 Task: Manage the "Group detail" page variations in the site builder.
Action: Mouse moved to (1276, 100)
Screenshot: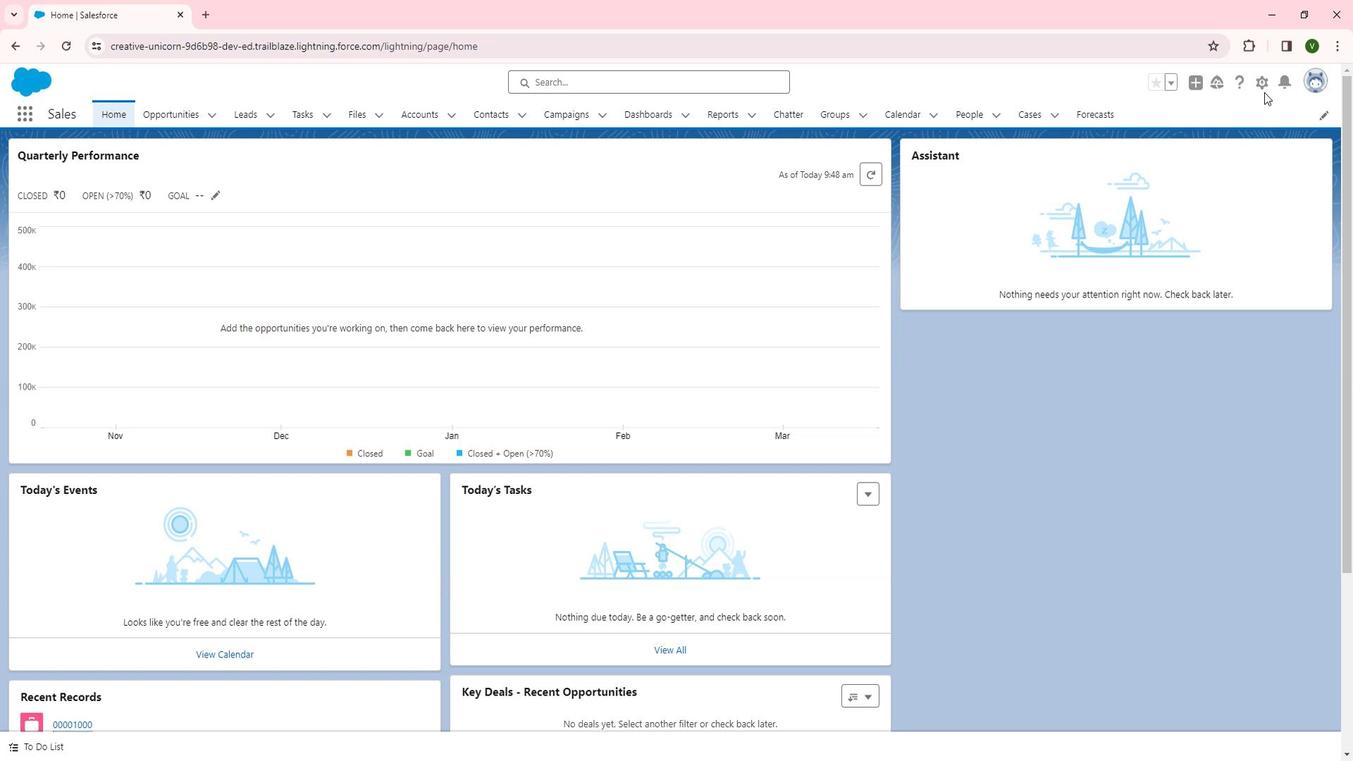 
Action: Mouse pressed left at (1276, 100)
Screenshot: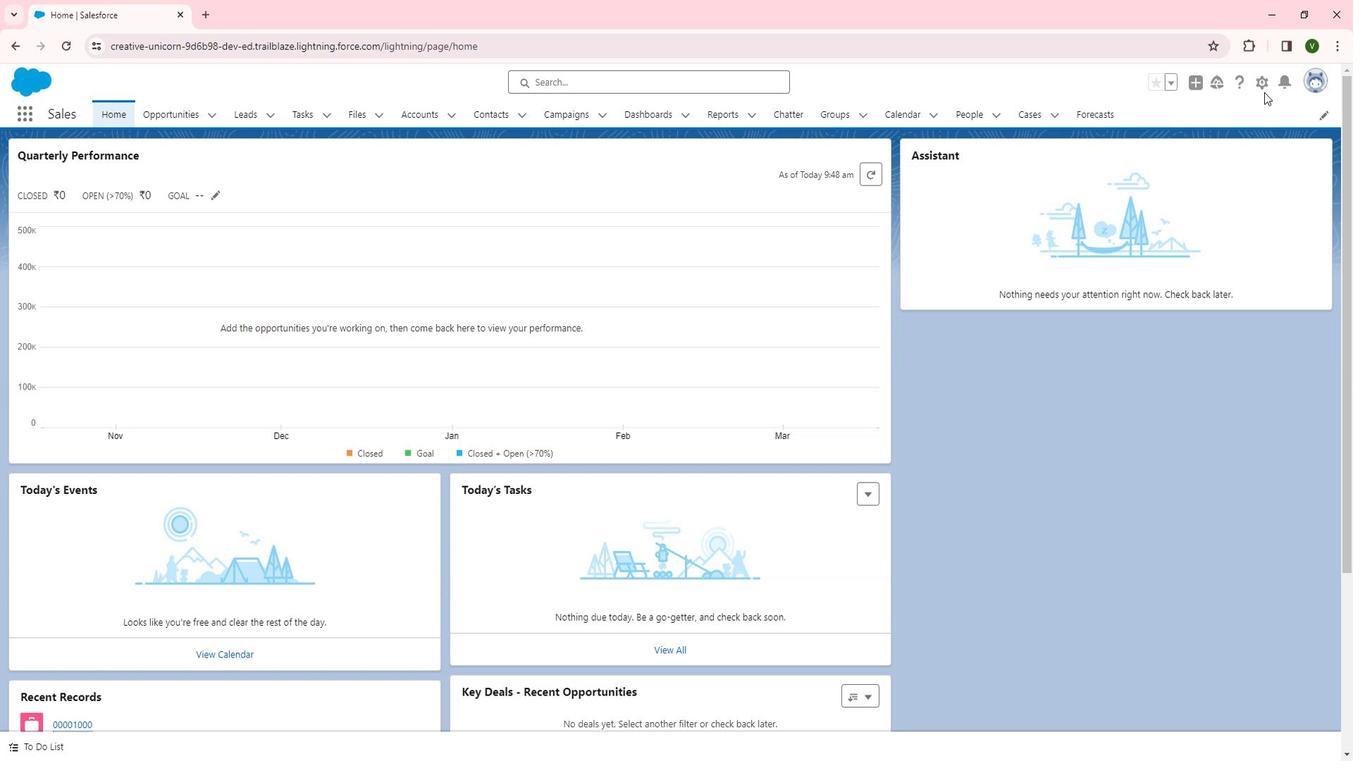 
Action: Mouse moved to (1273, 94)
Screenshot: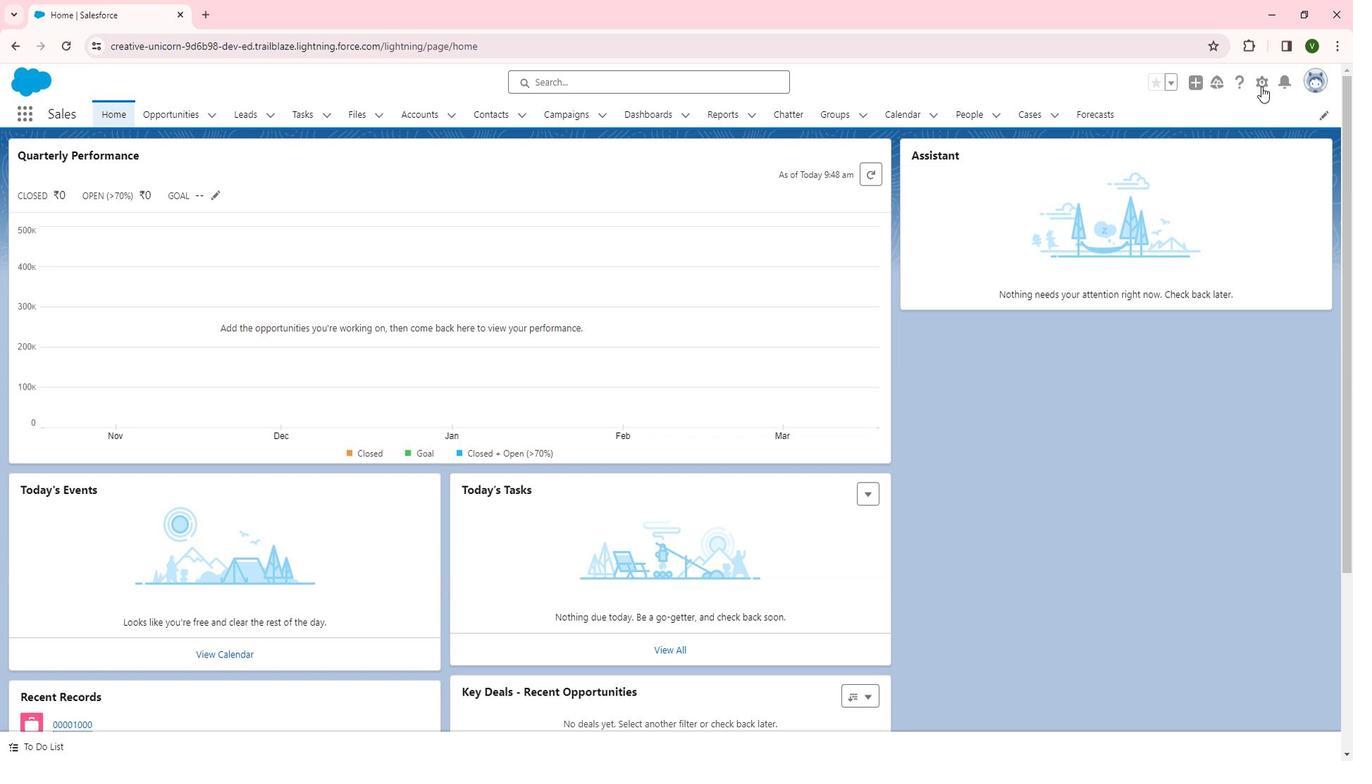 
Action: Mouse pressed left at (1273, 94)
Screenshot: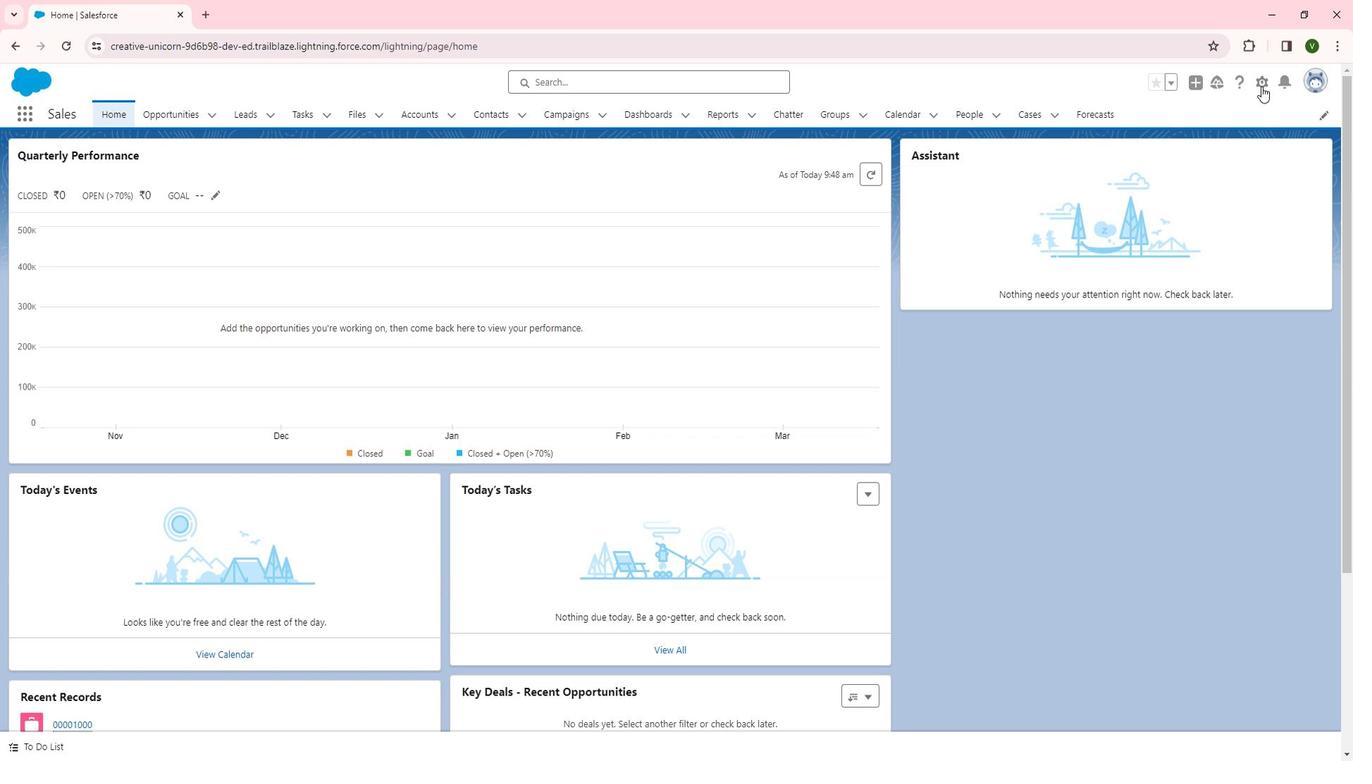 
Action: Mouse moved to (1234, 133)
Screenshot: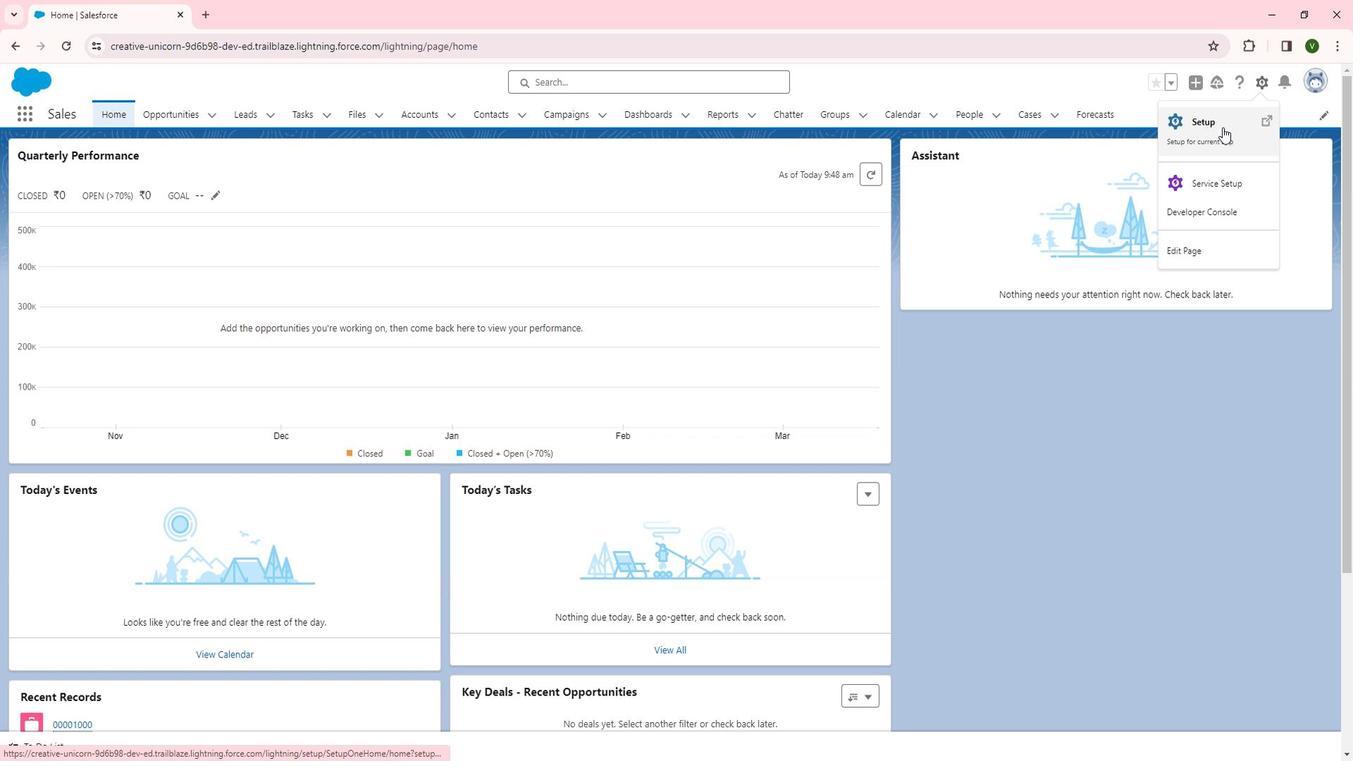 
Action: Mouse pressed left at (1234, 133)
Screenshot: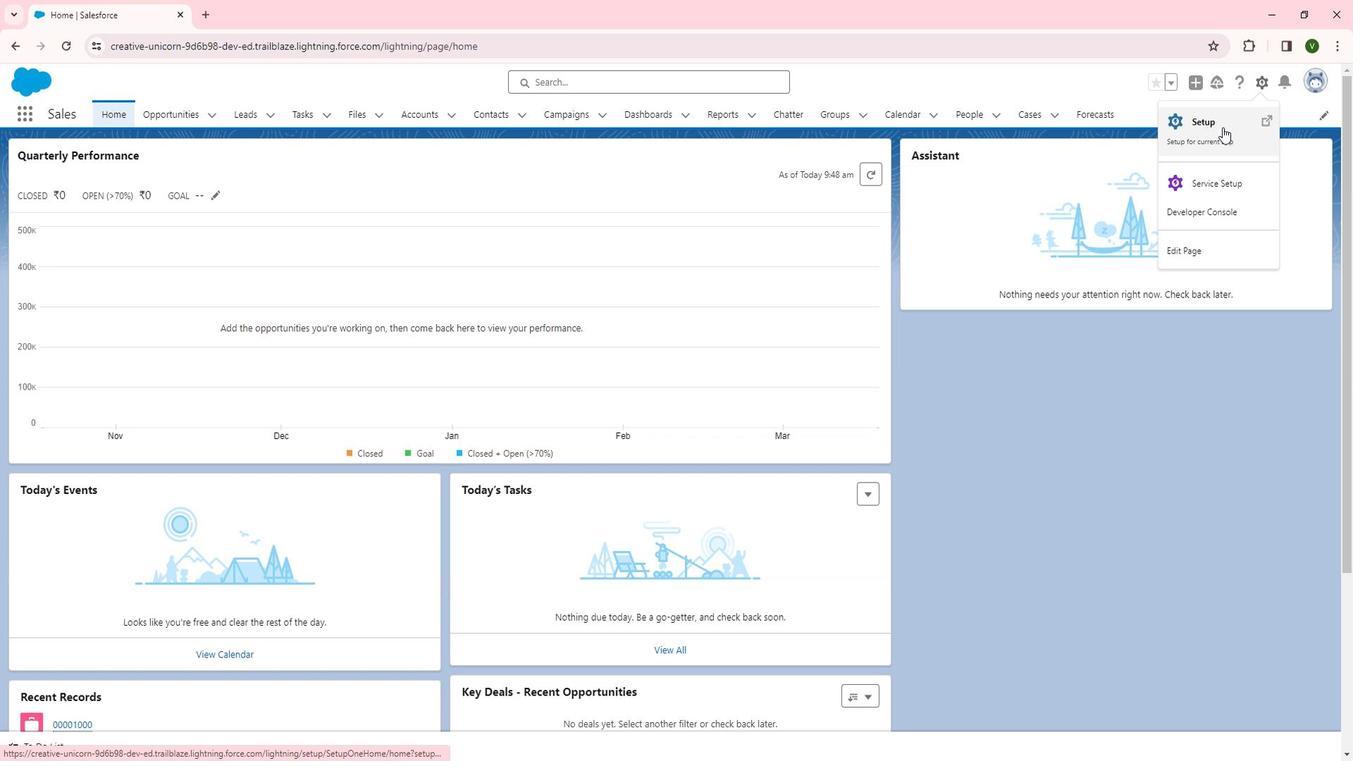 
Action: Mouse moved to (76, 573)
Screenshot: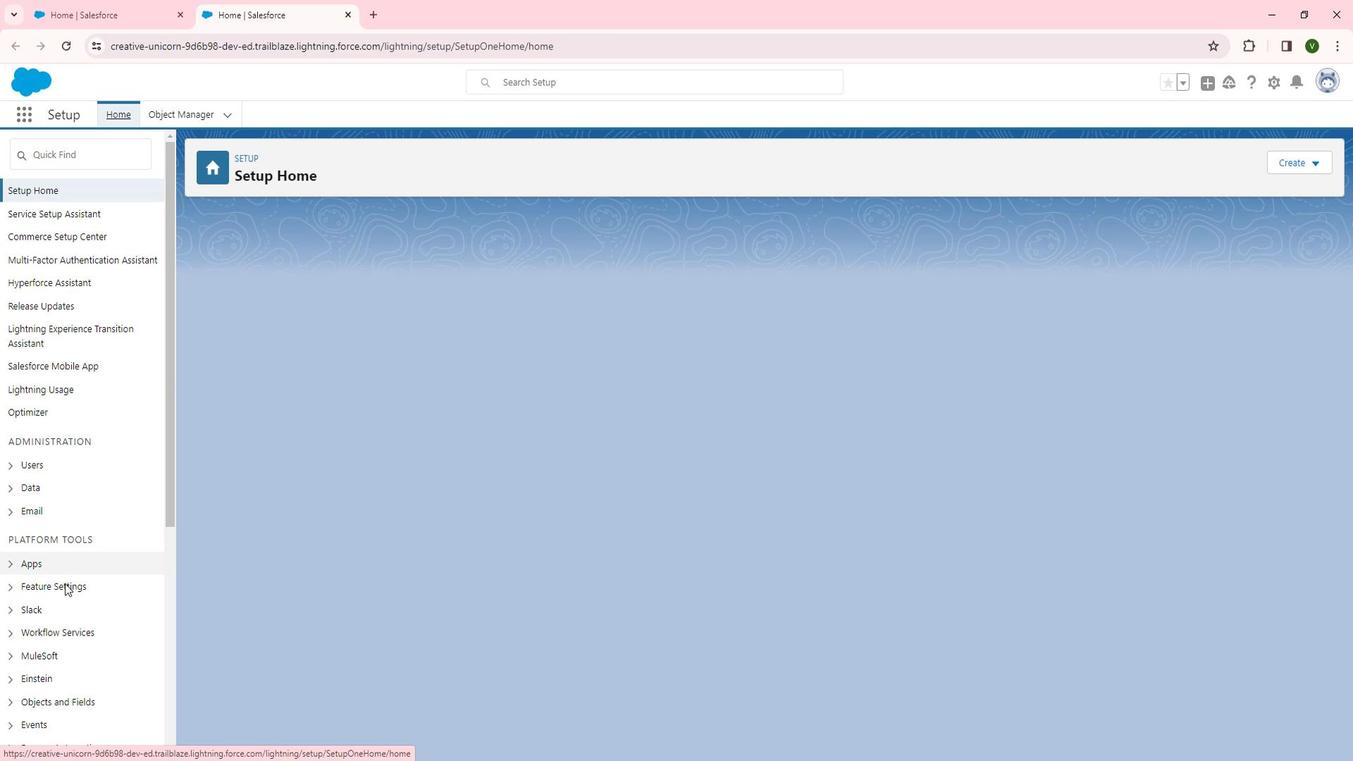 
Action: Mouse scrolled (76, 572) with delta (0, 0)
Screenshot: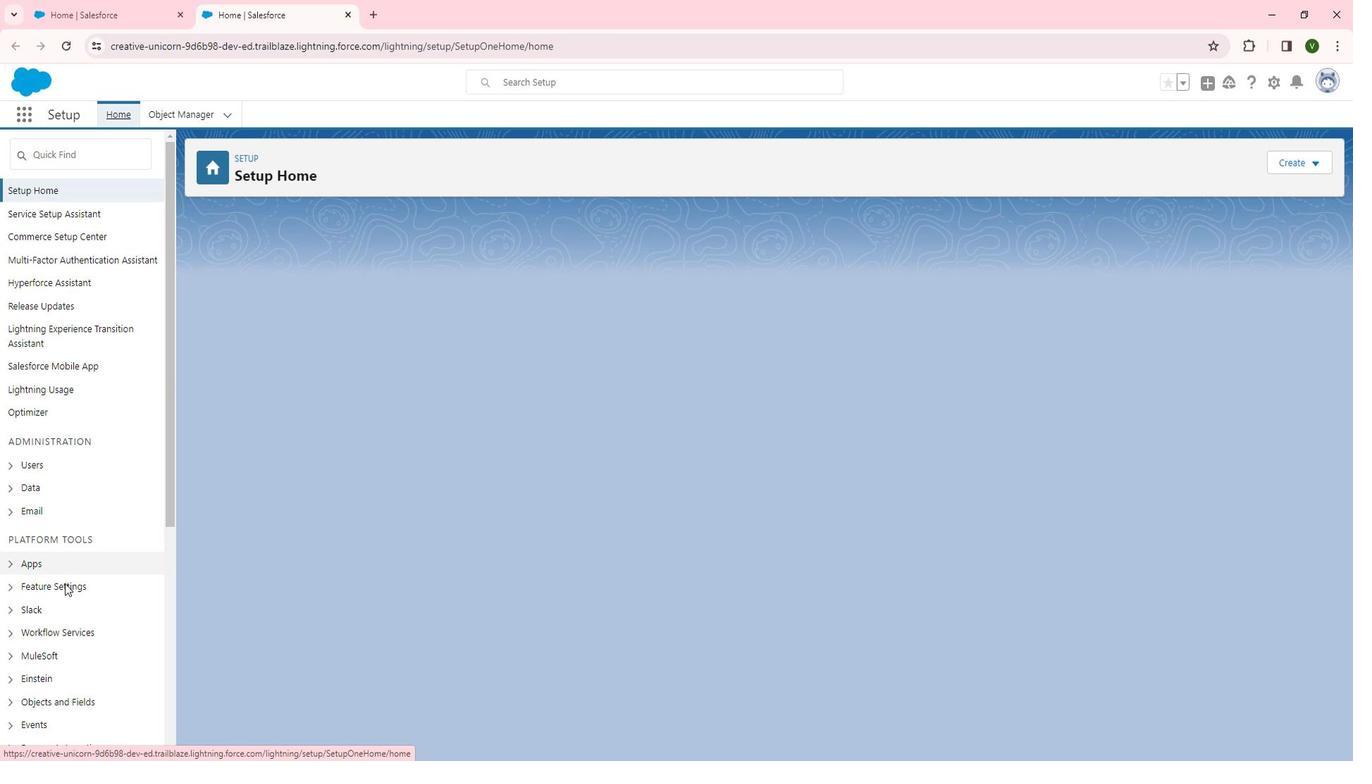 
Action: Mouse scrolled (76, 572) with delta (0, 0)
Screenshot: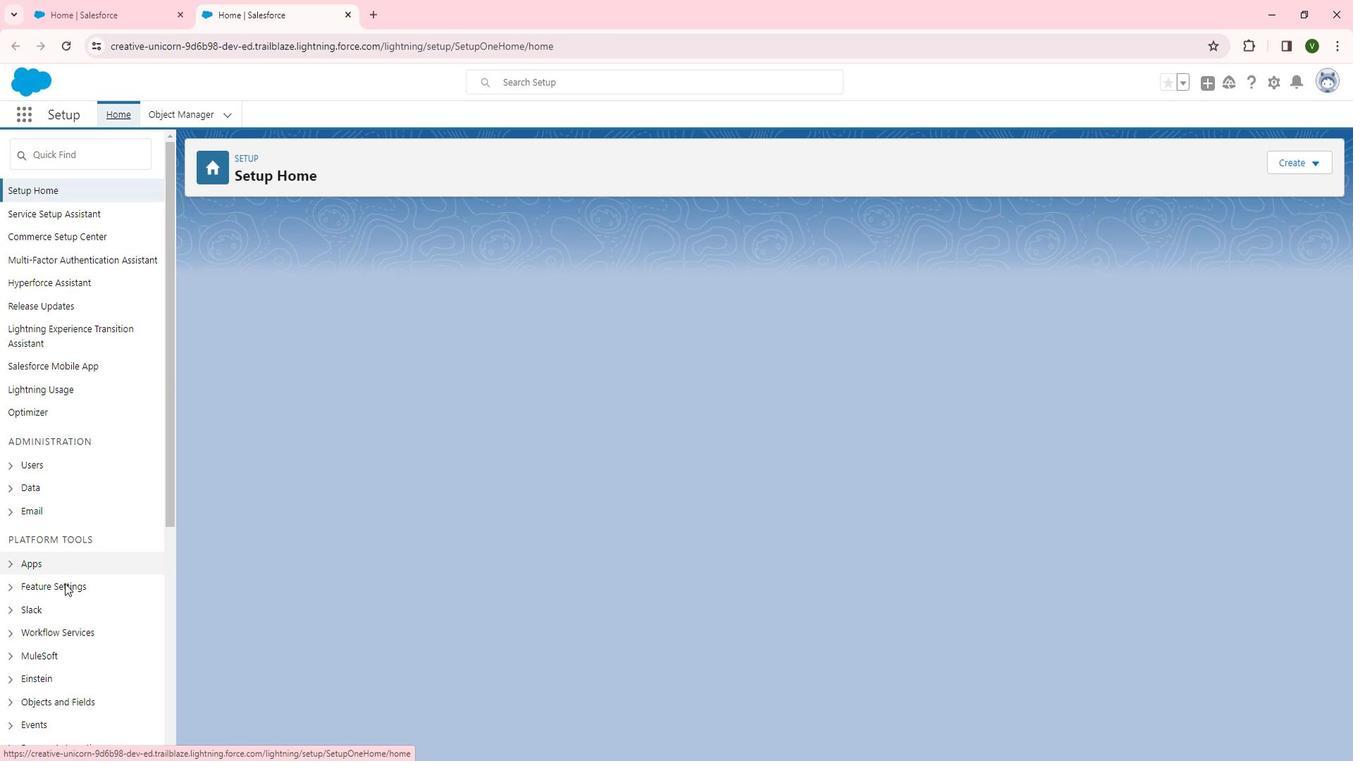 
Action: Mouse scrolled (76, 572) with delta (0, 0)
Screenshot: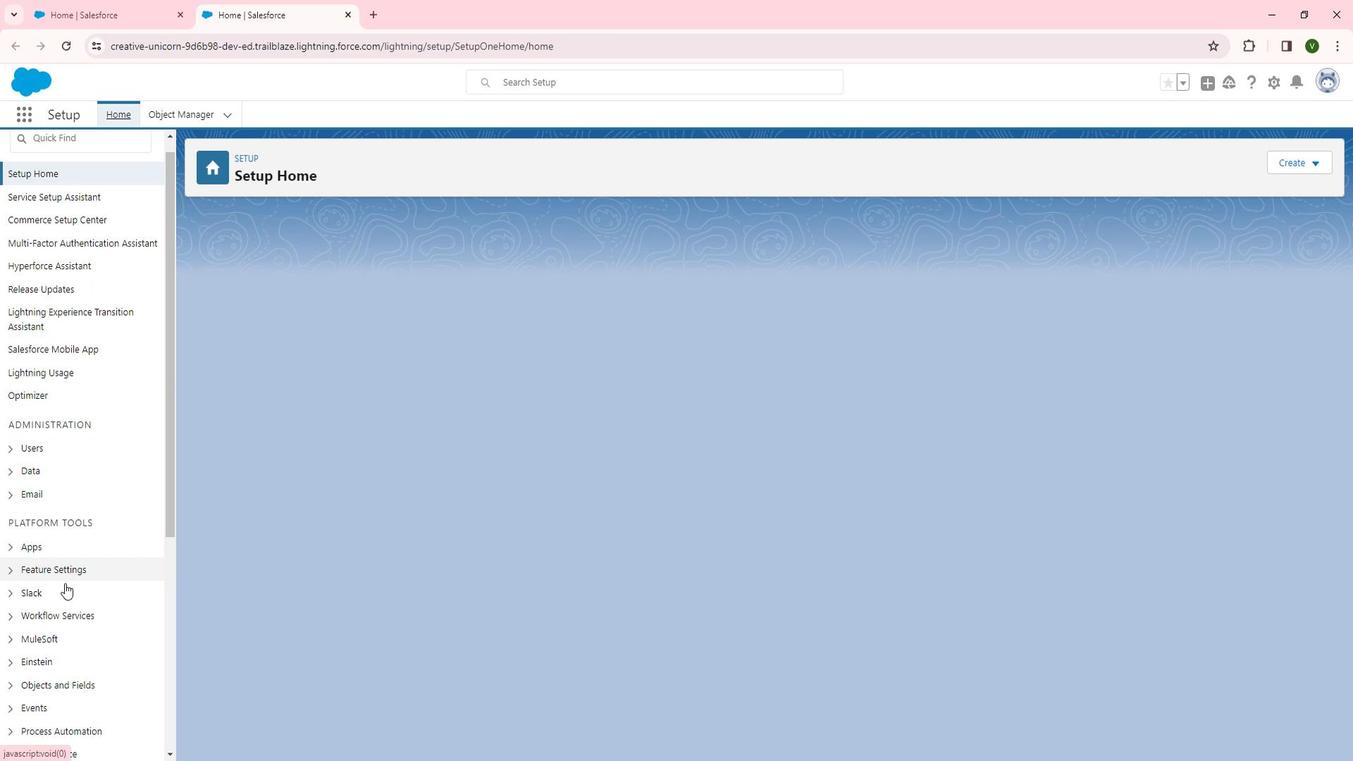 
Action: Mouse scrolled (76, 572) with delta (0, 0)
Screenshot: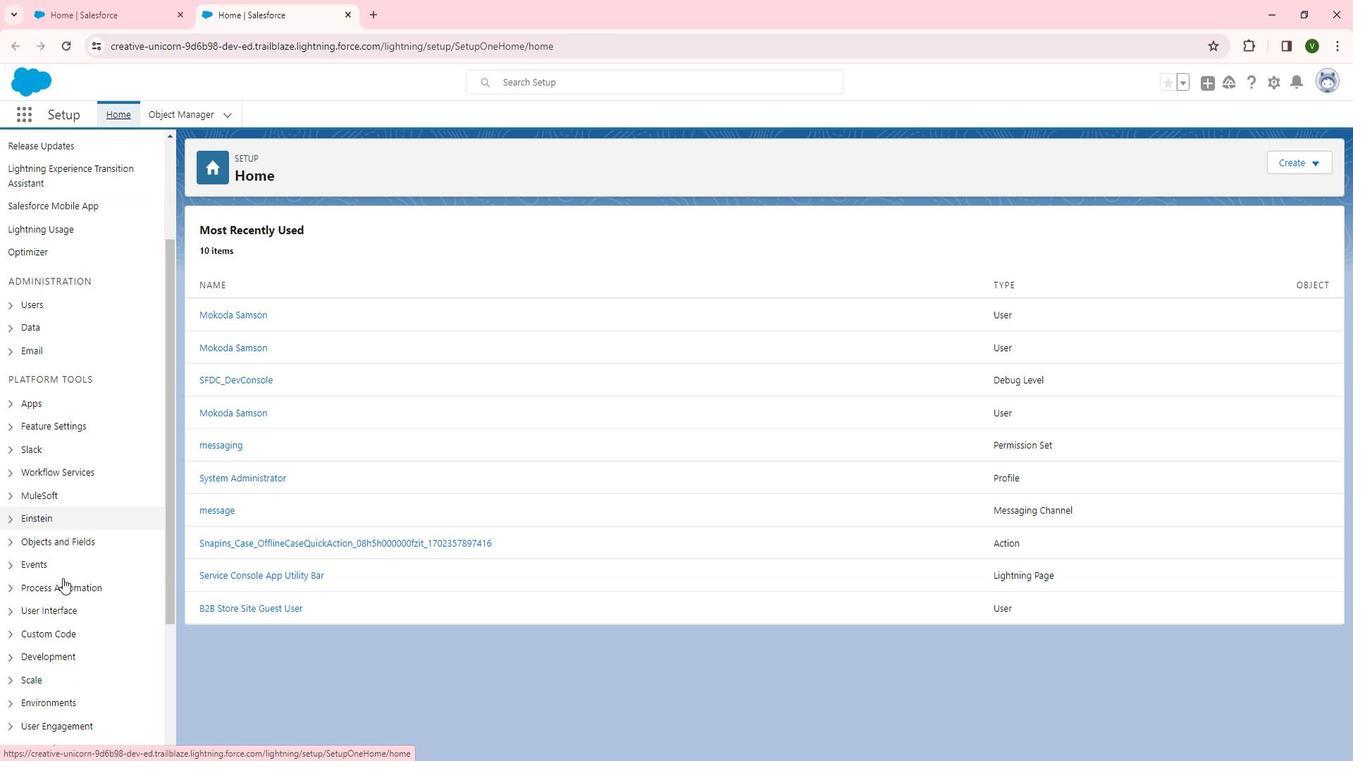 
Action: Mouse moved to (74, 295)
Screenshot: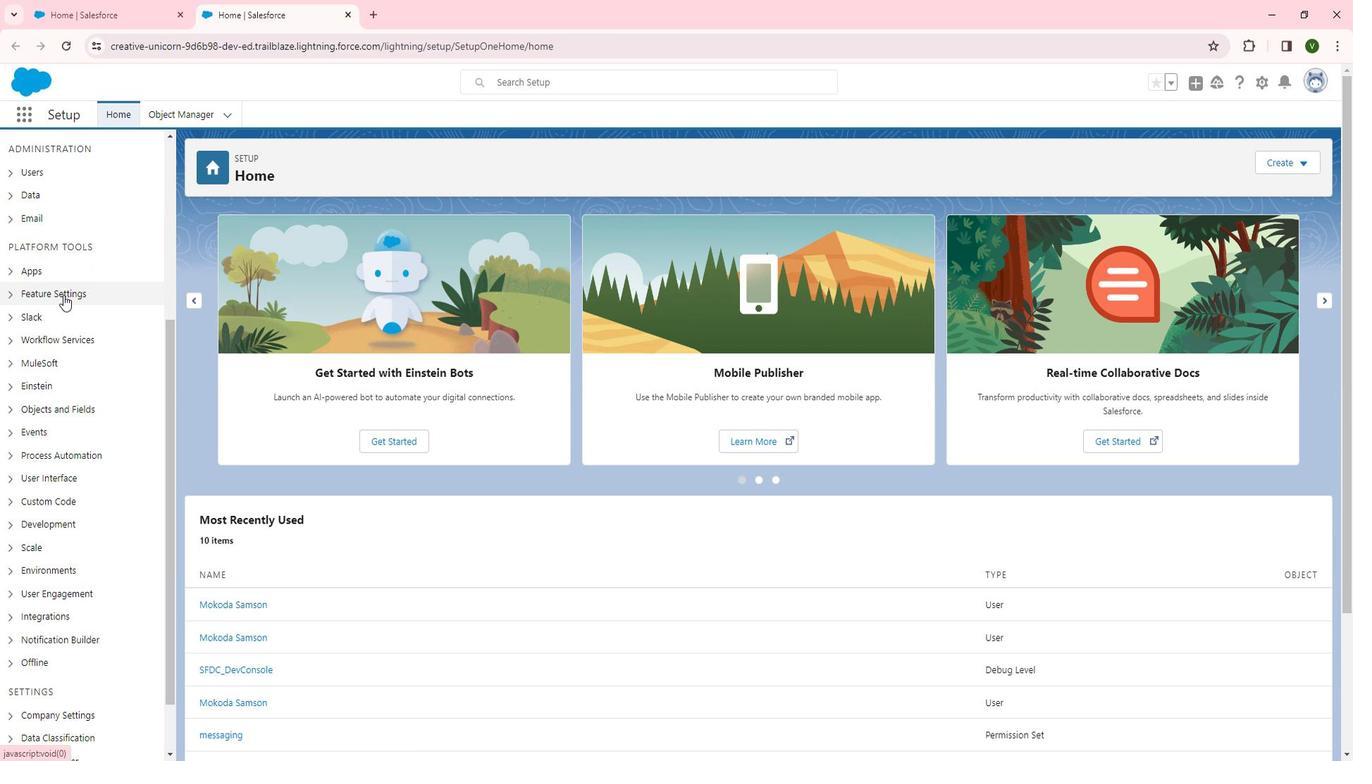 
Action: Mouse pressed left at (74, 295)
Screenshot: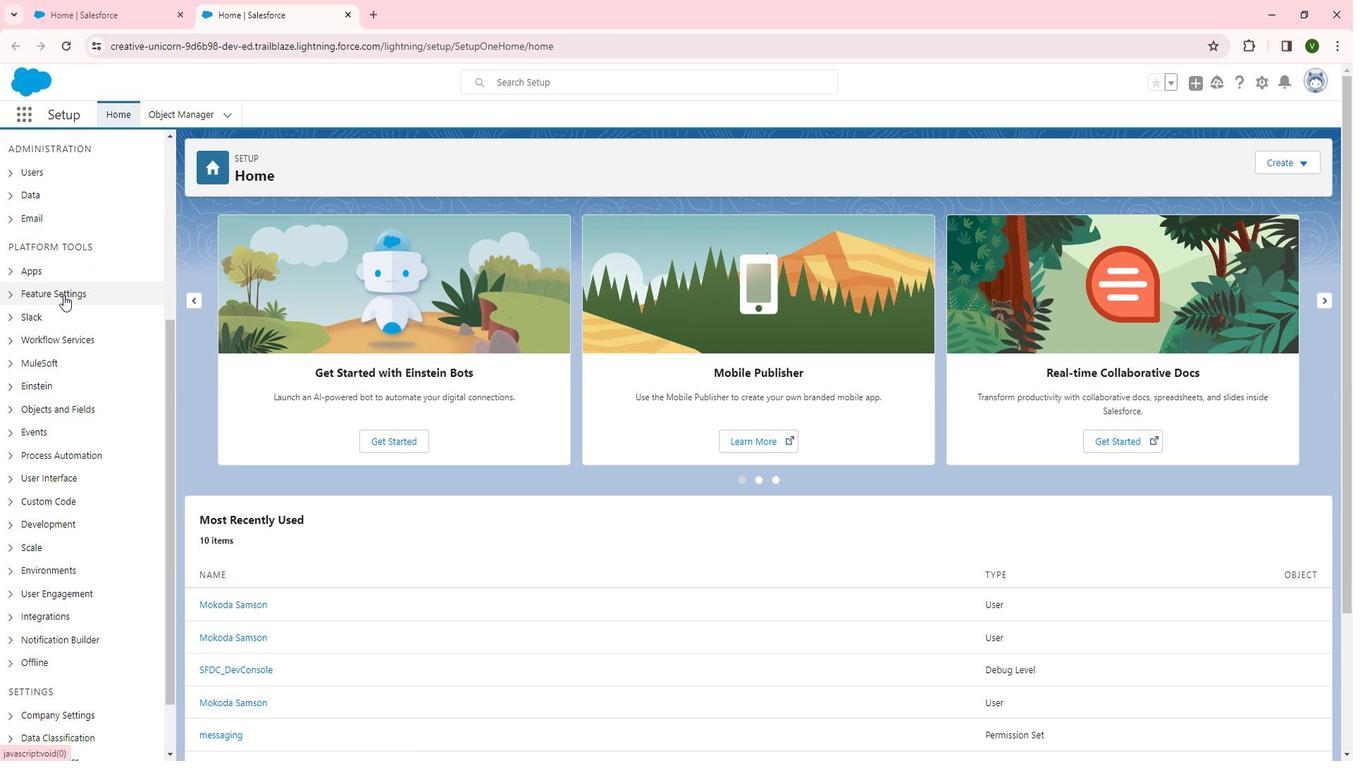 
Action: Mouse moved to (81, 442)
Screenshot: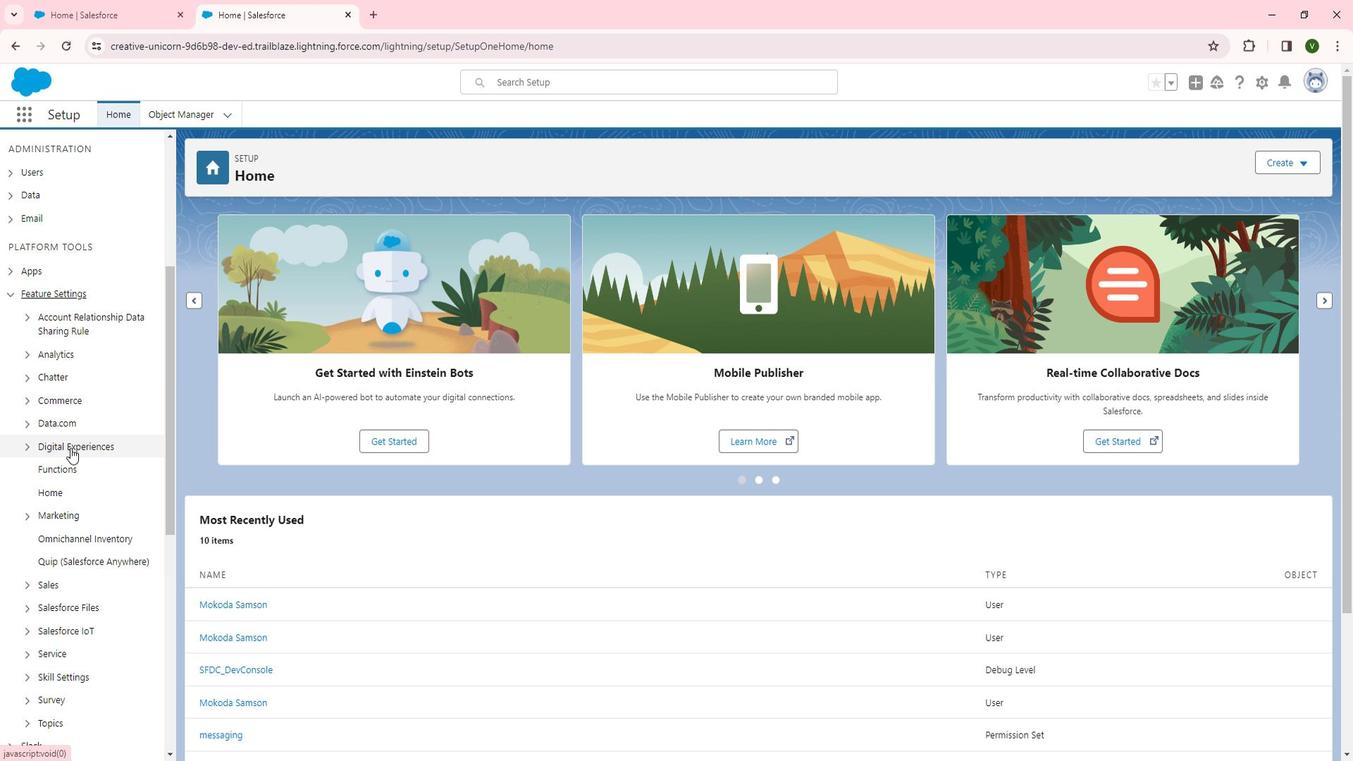 
Action: Mouse pressed left at (81, 442)
Screenshot: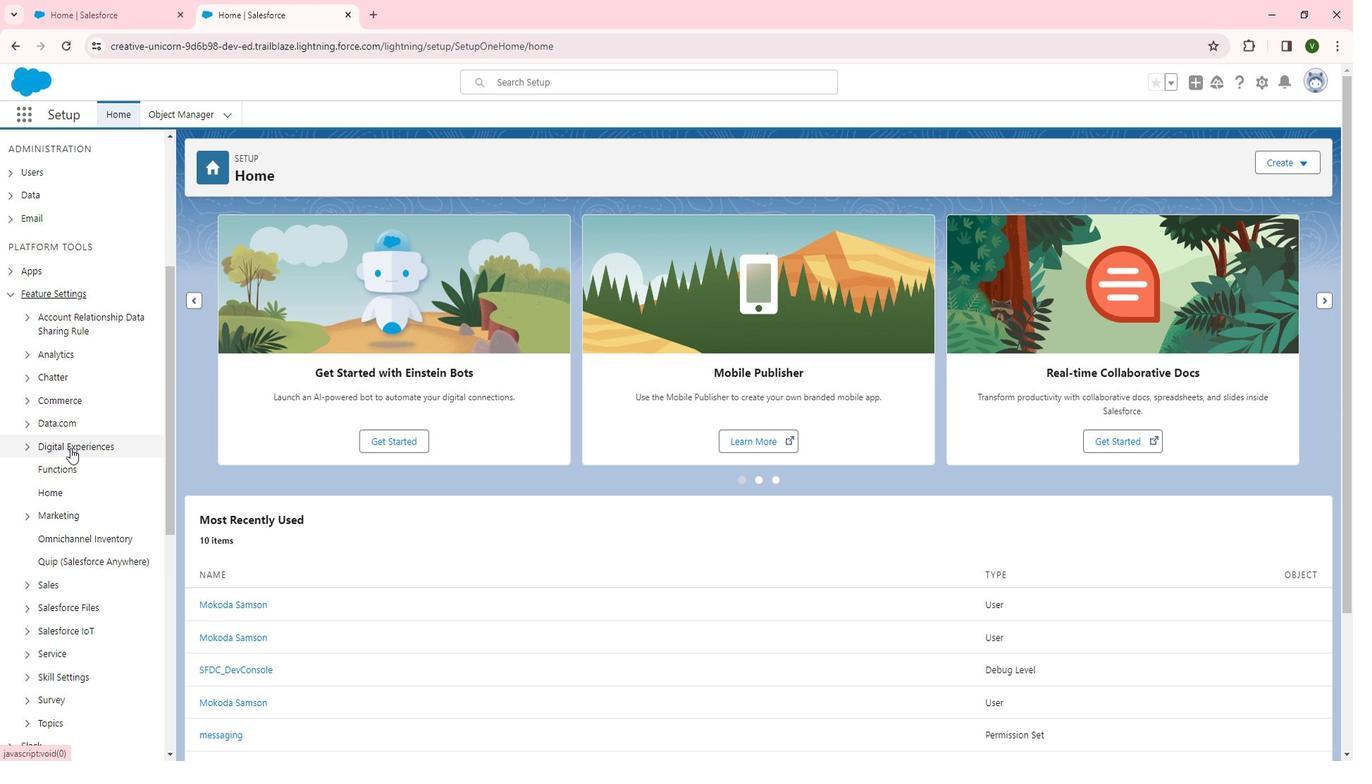 
Action: Mouse moved to (80, 464)
Screenshot: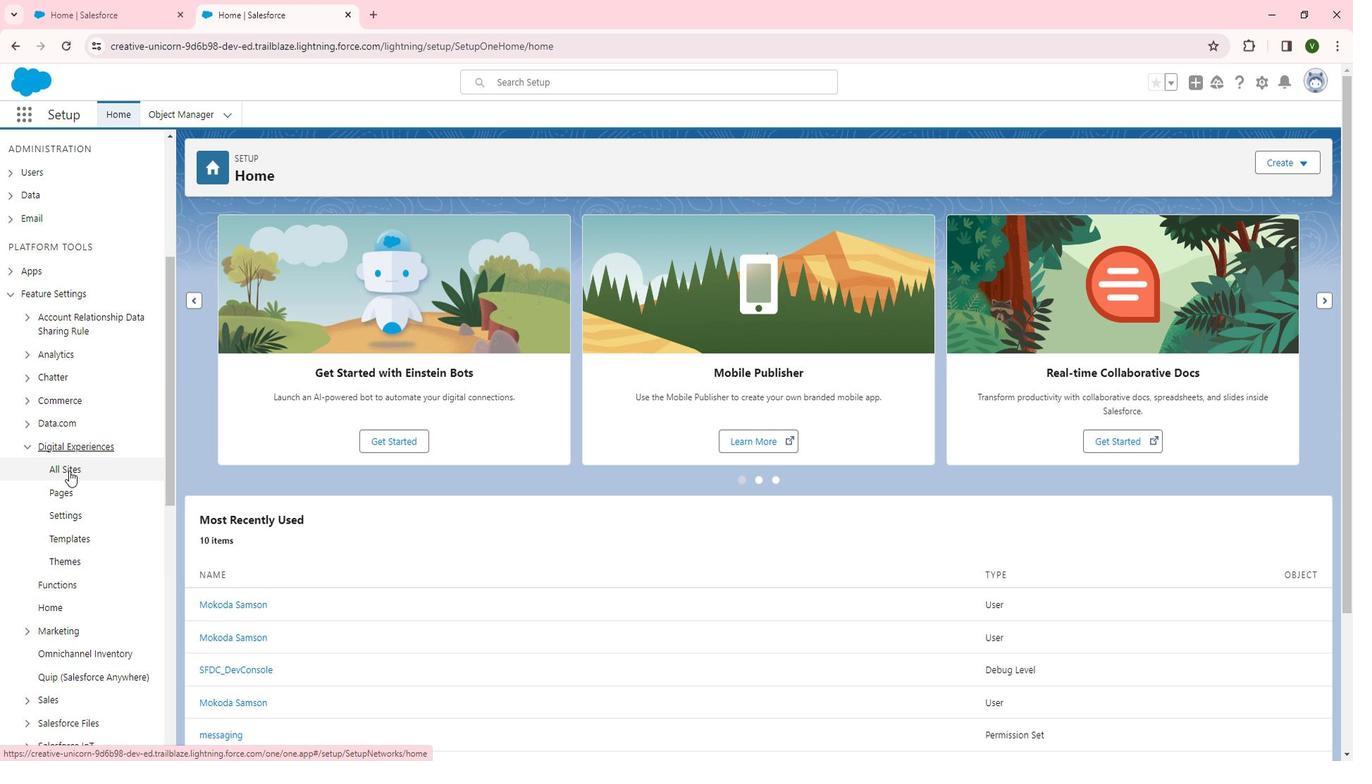 
Action: Mouse pressed left at (80, 464)
Screenshot: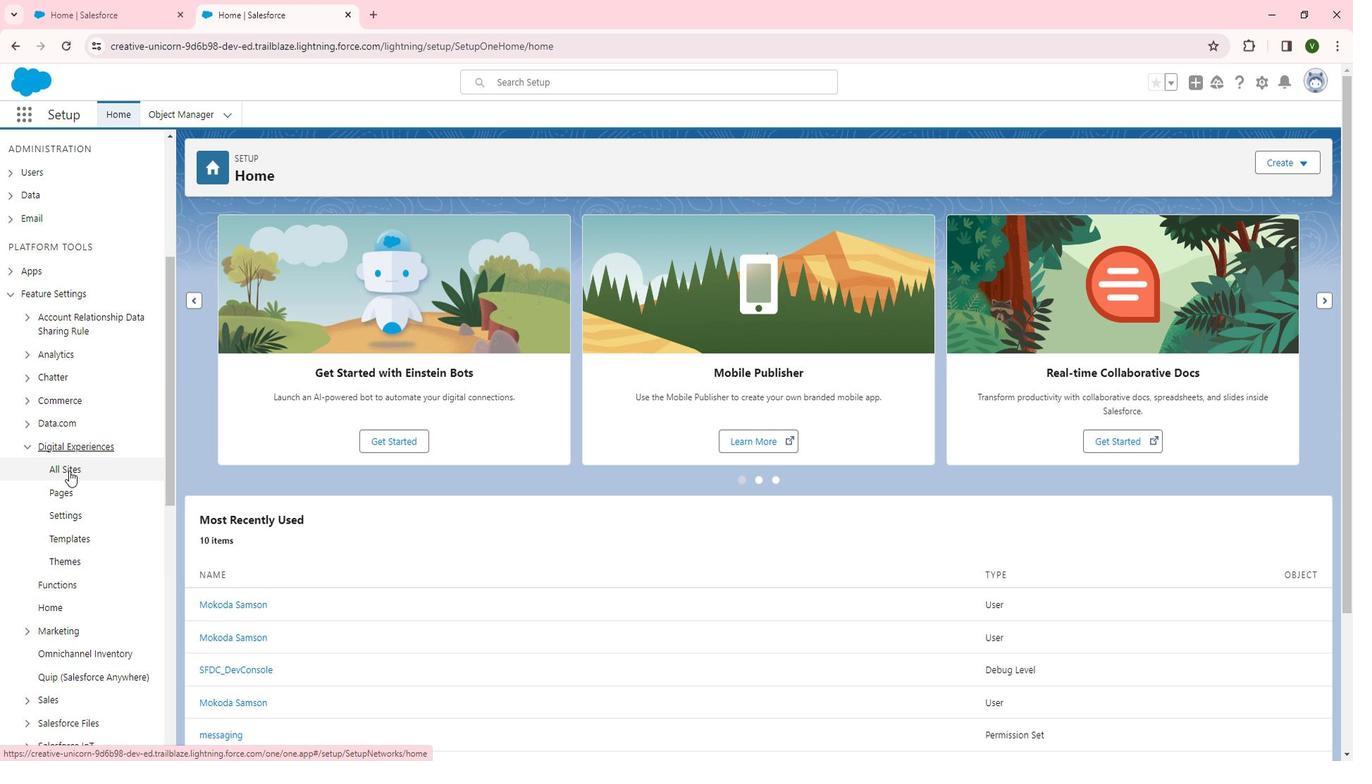 
Action: Mouse moved to (233, 414)
Screenshot: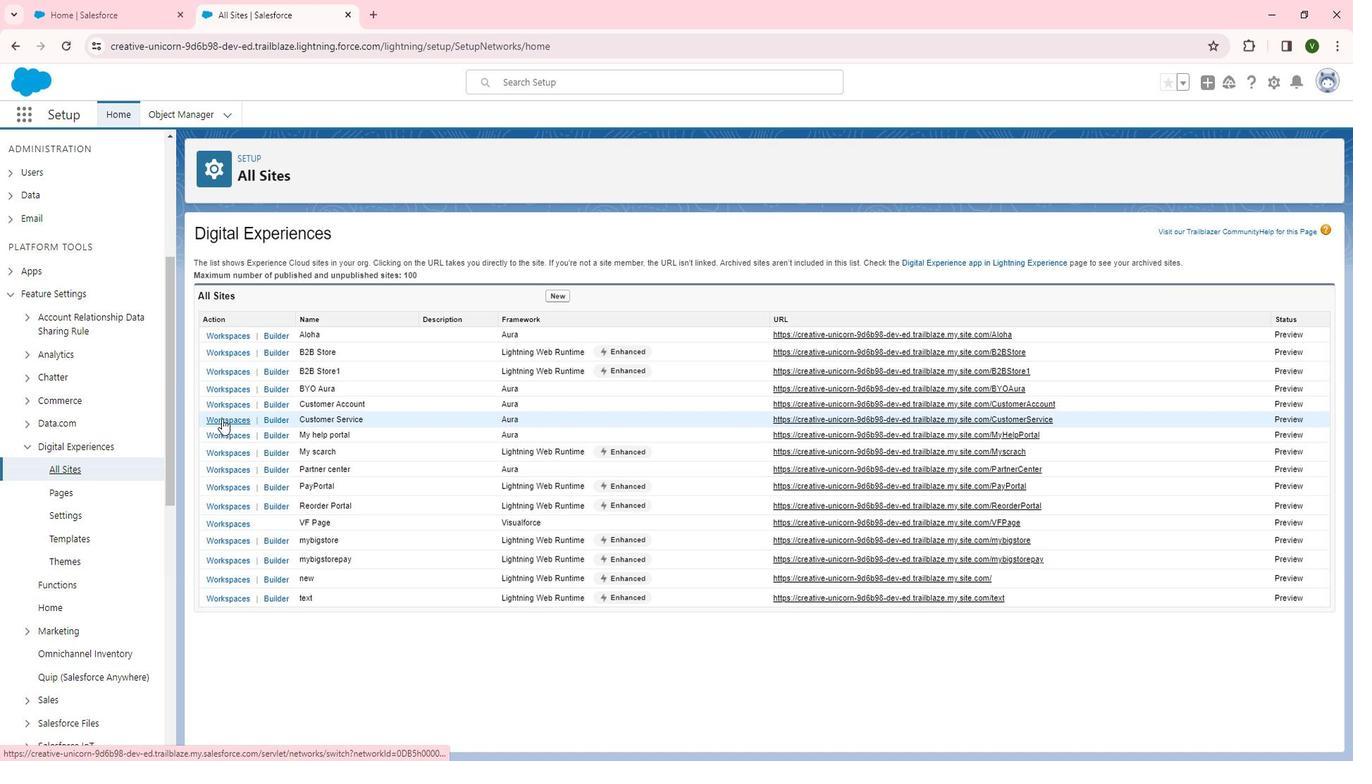 
Action: Mouse pressed left at (233, 414)
Screenshot: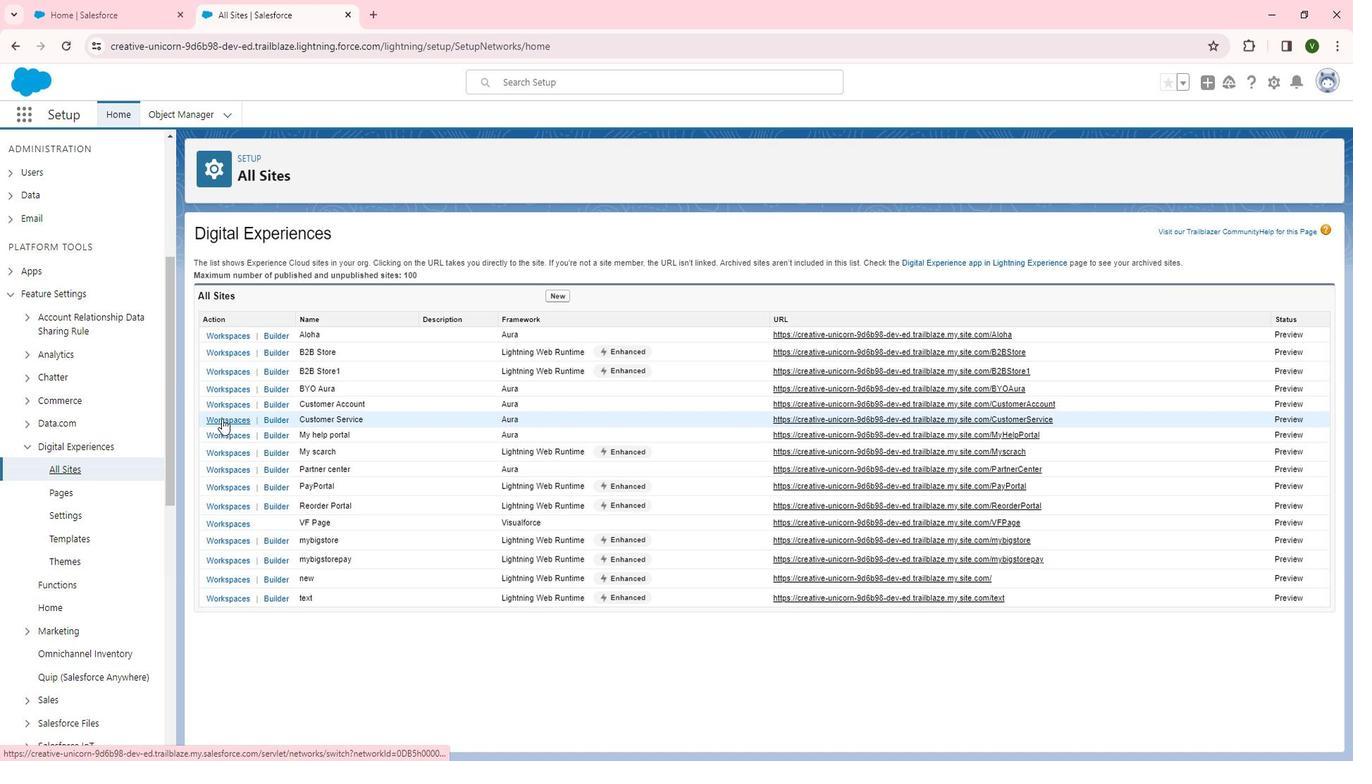 
Action: Mouse moved to (224, 307)
Screenshot: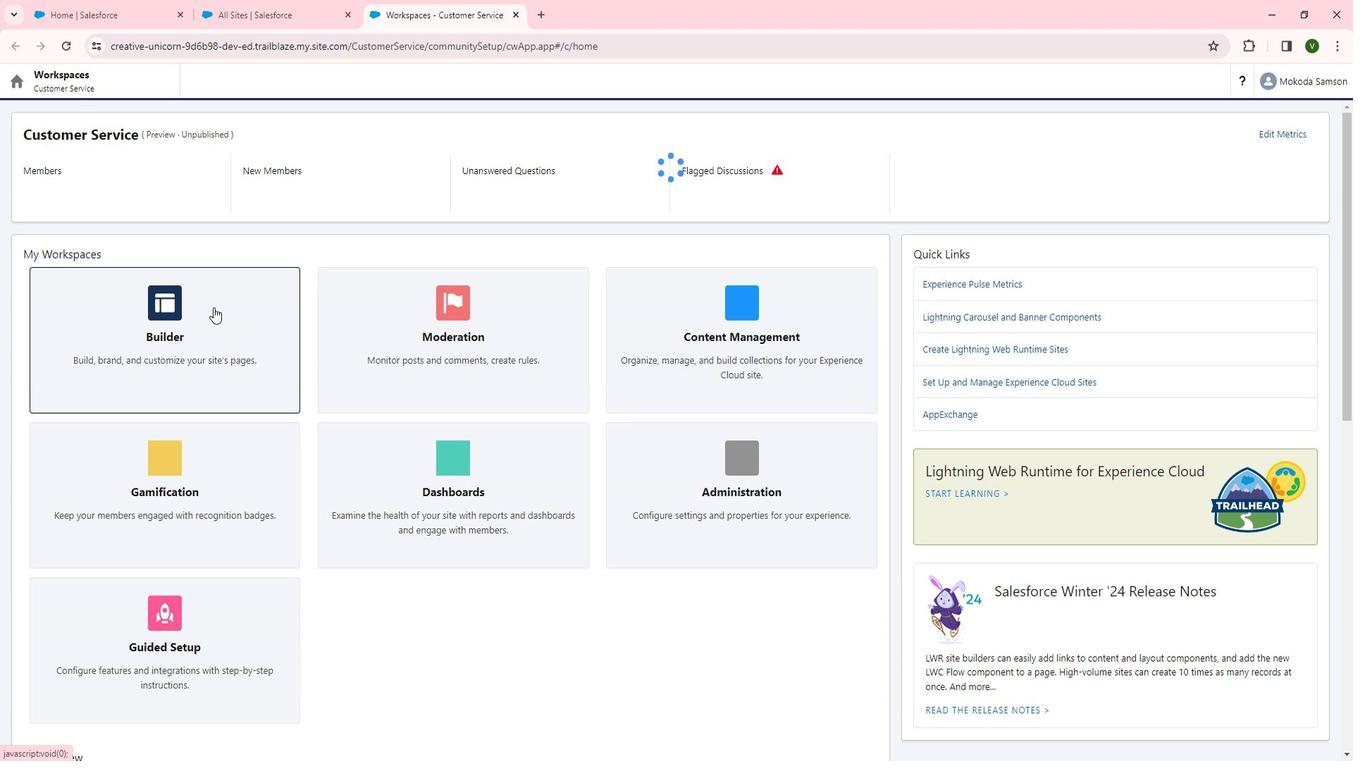 
Action: Mouse pressed left at (224, 307)
Screenshot: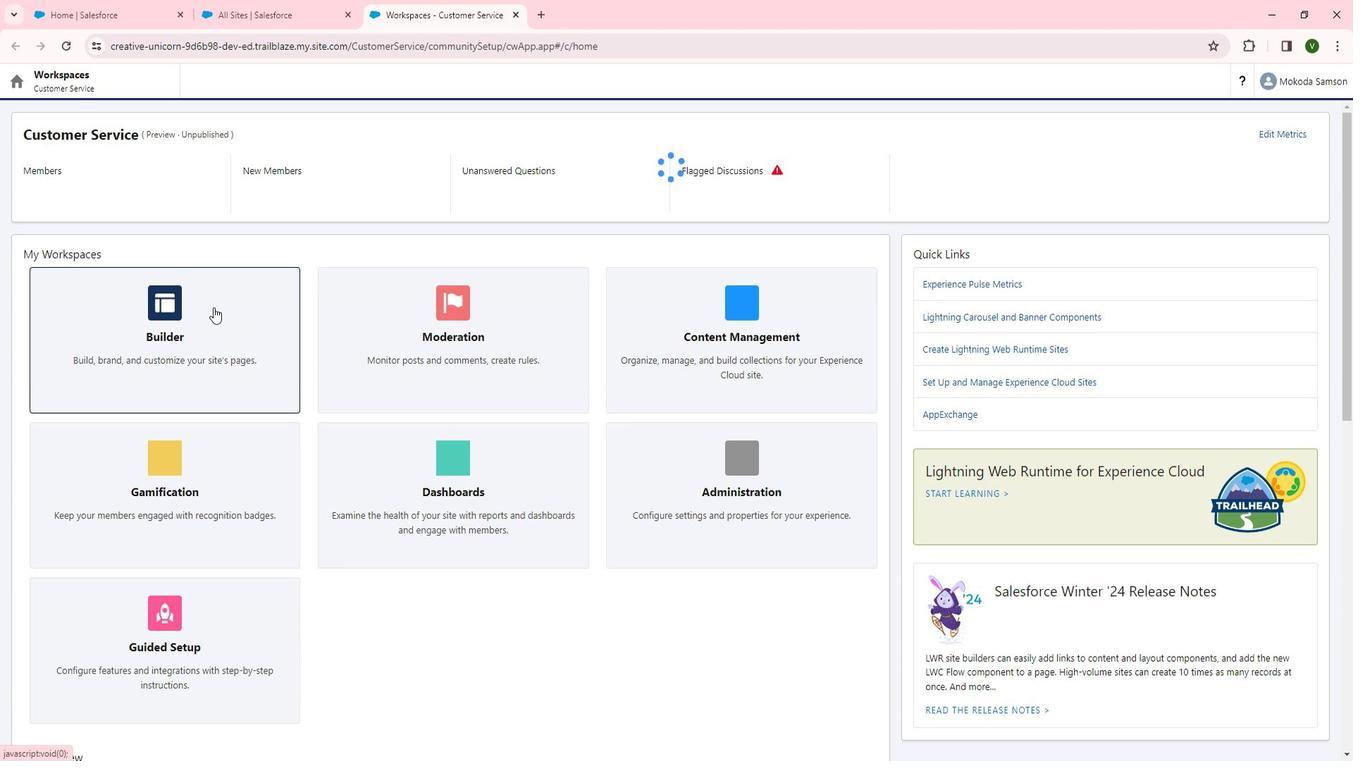 
Action: Mouse moved to (190, 90)
Screenshot: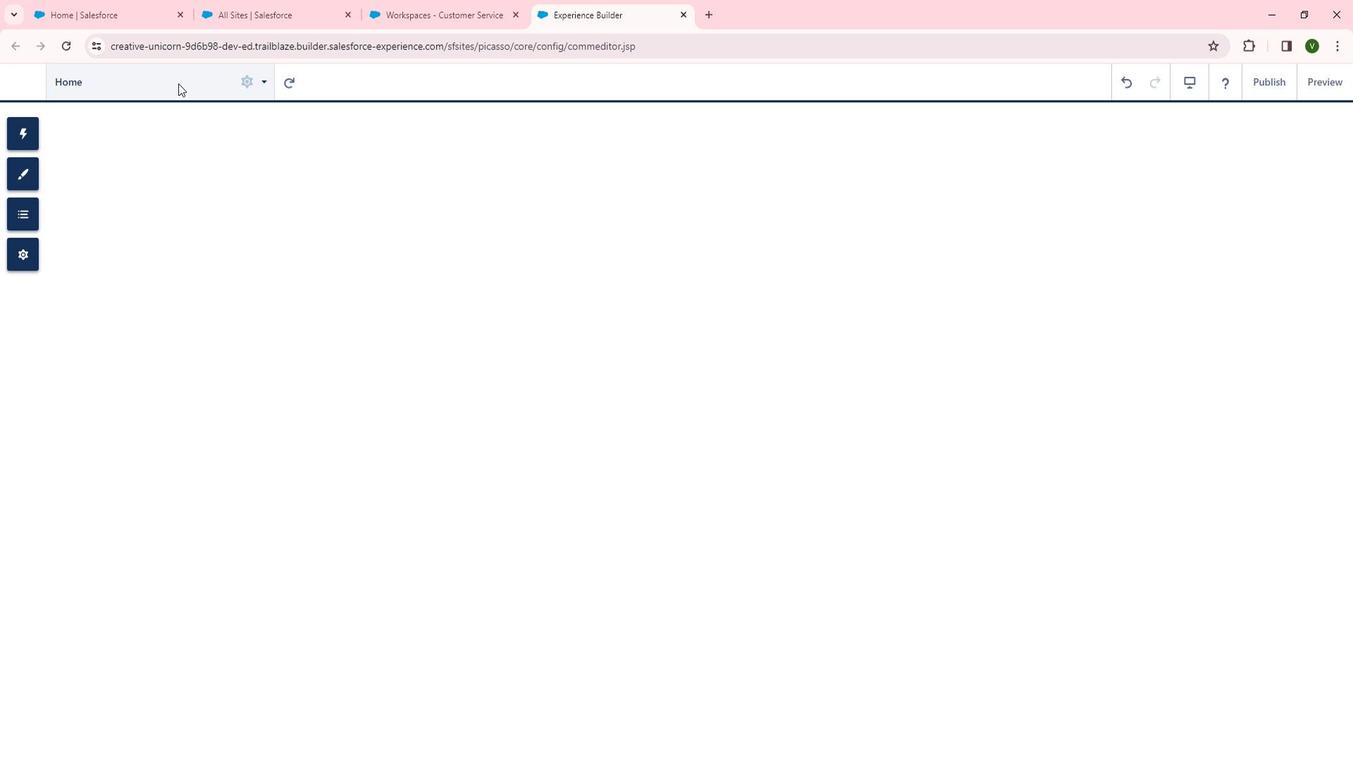 
Action: Mouse pressed left at (190, 90)
Screenshot: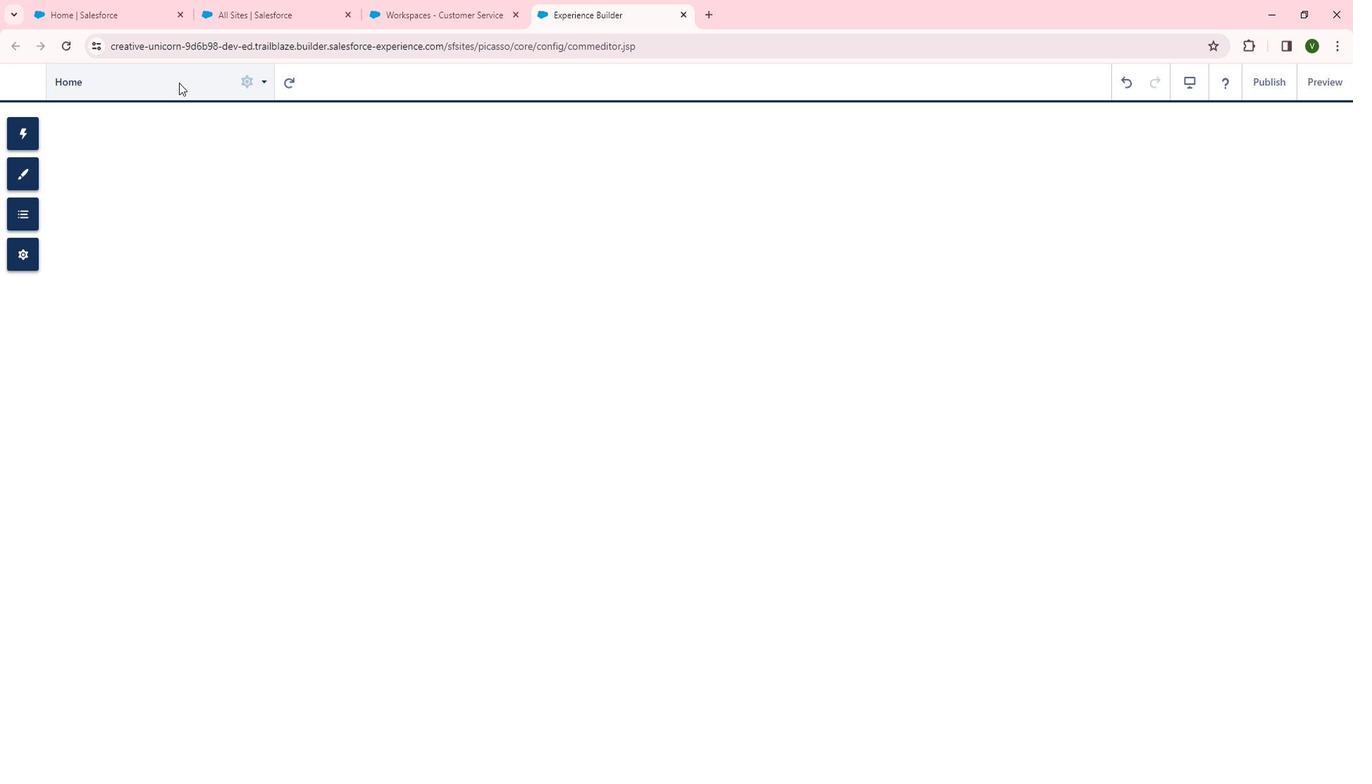 
Action: Mouse moved to (71, 530)
Screenshot: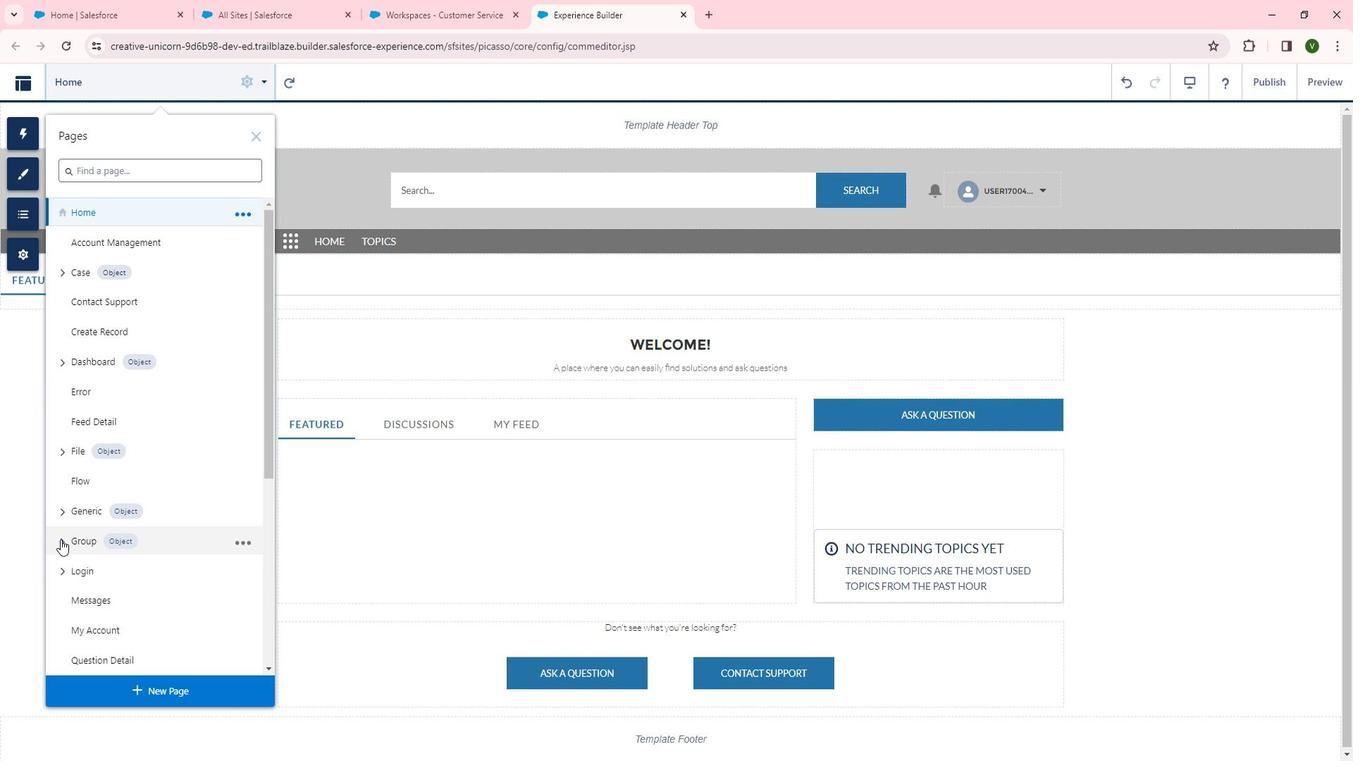 
Action: Mouse pressed left at (71, 530)
Screenshot: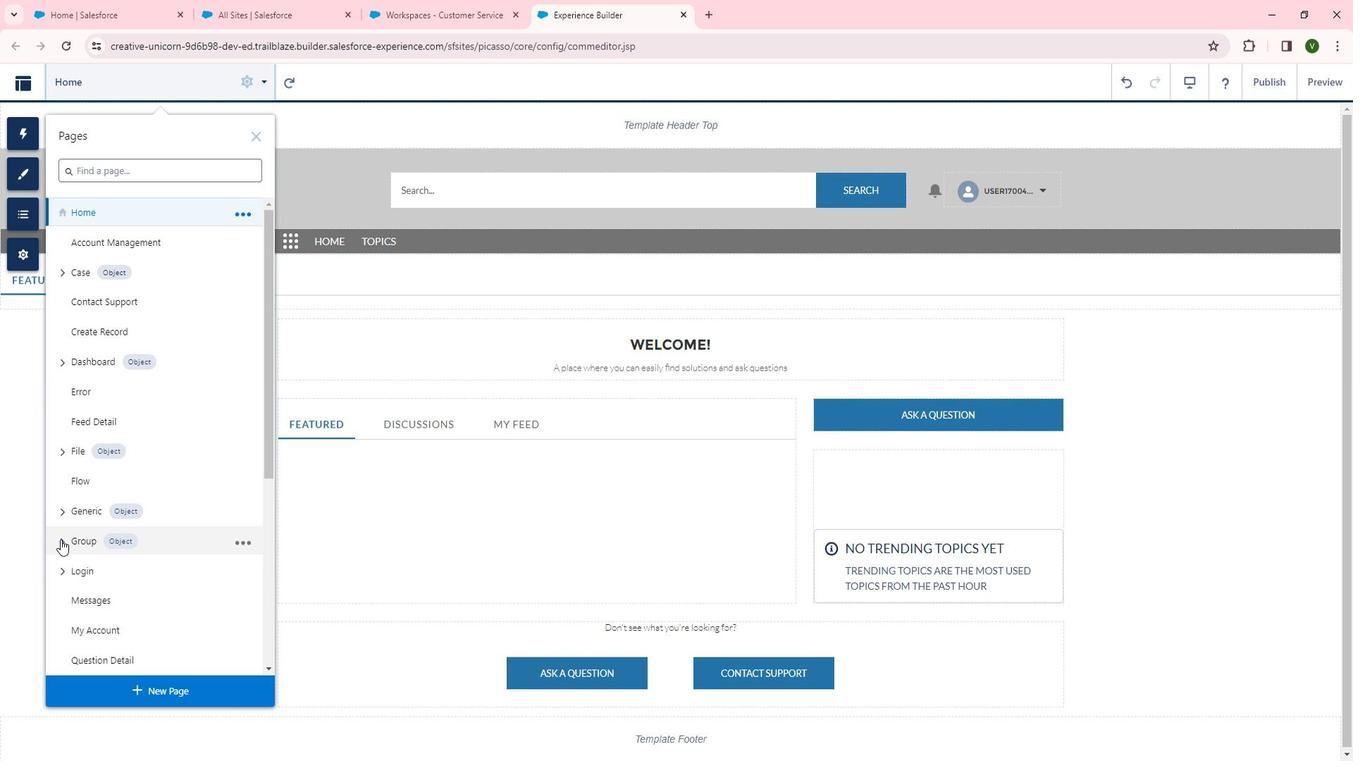 
Action: Mouse moved to (107, 525)
Screenshot: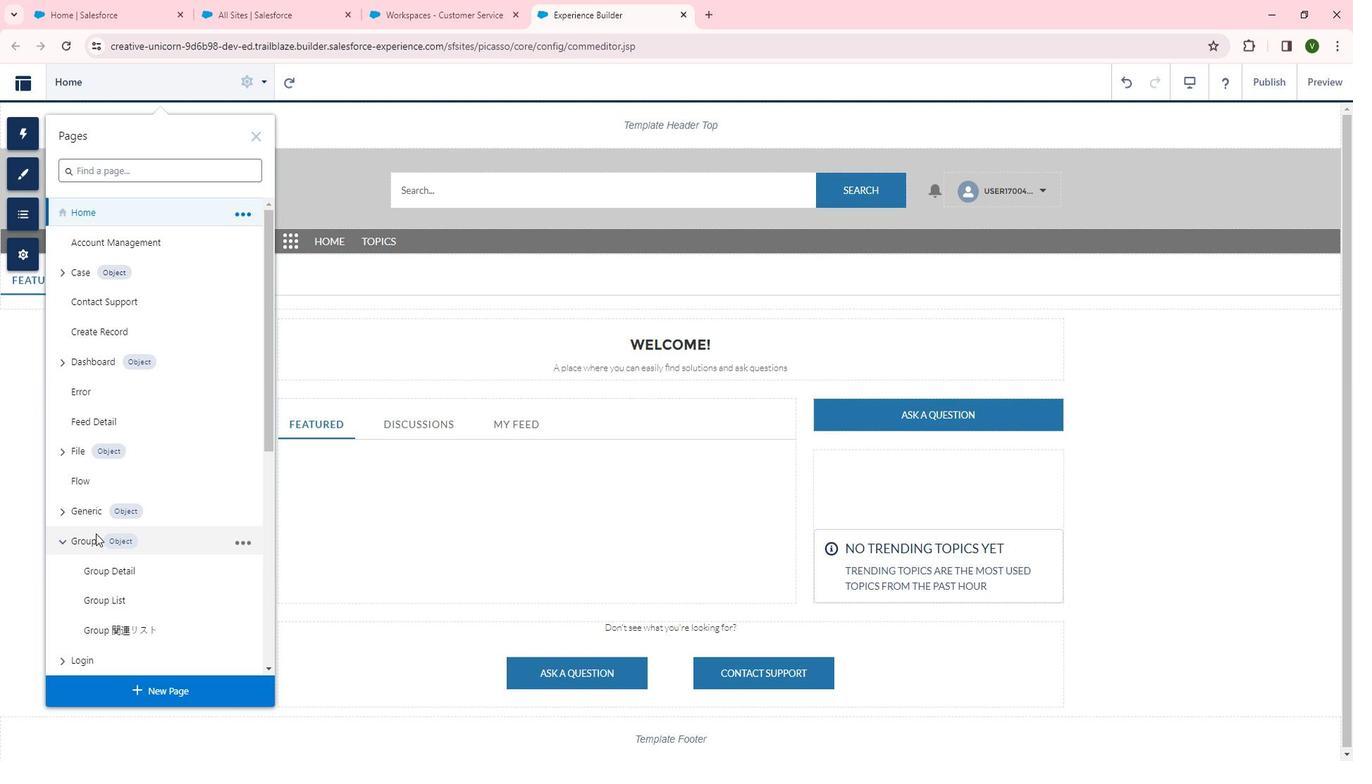 
Action: Mouse scrolled (107, 525) with delta (0, 0)
Screenshot: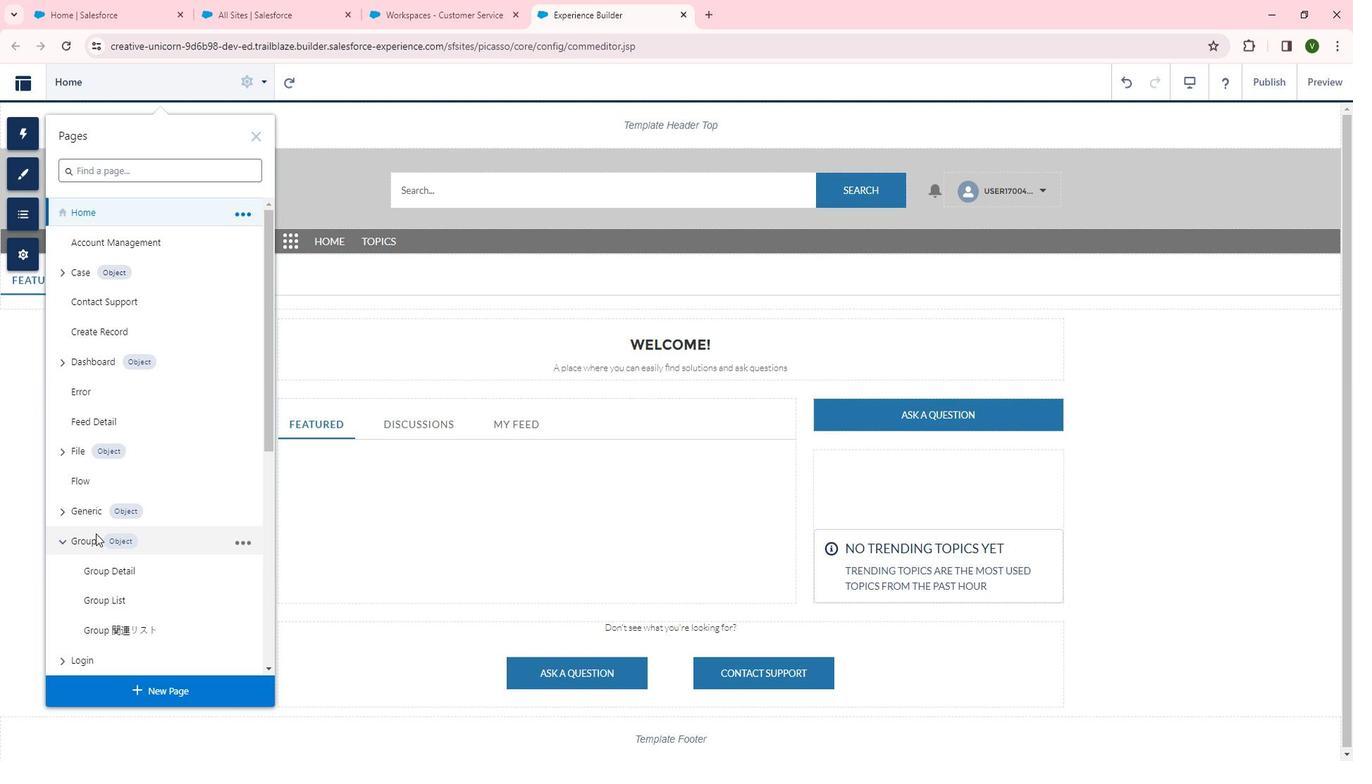 
Action: Mouse moved to (107, 525)
Screenshot: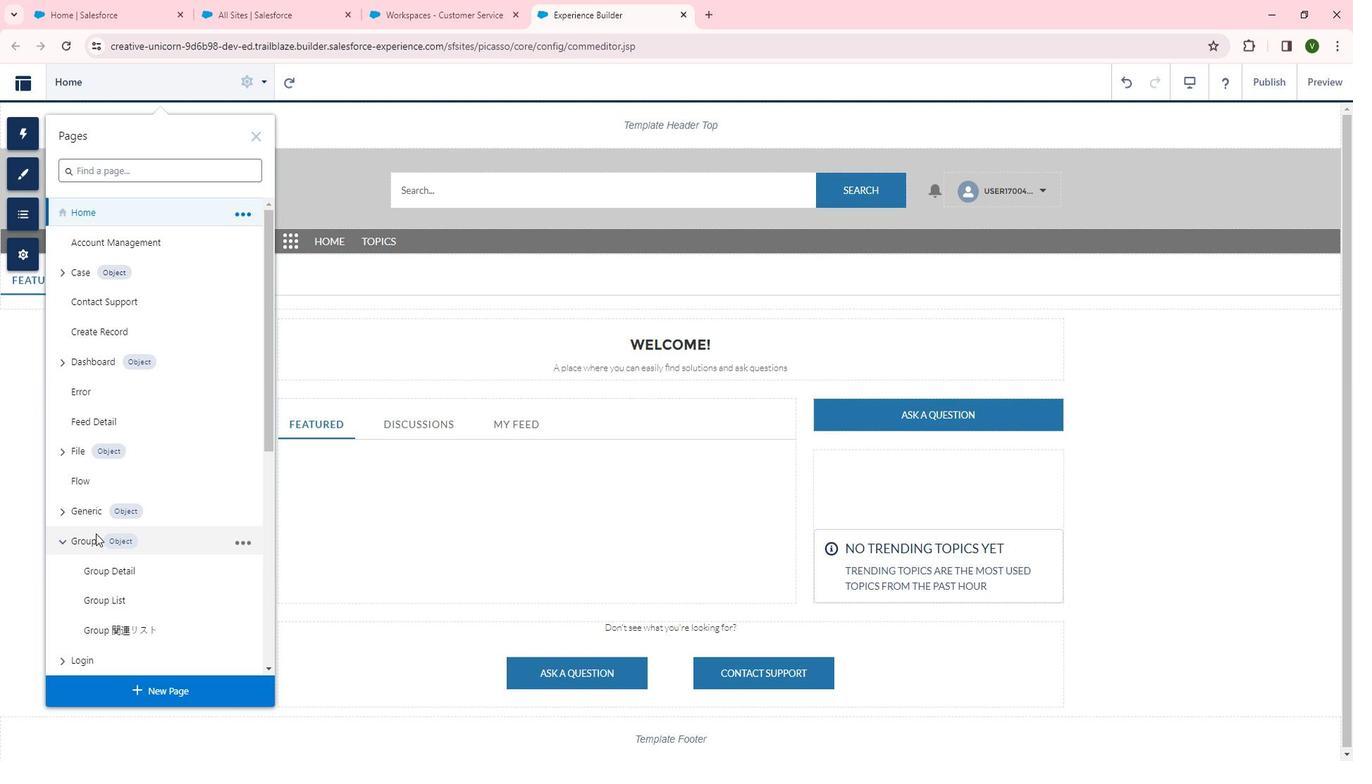 
Action: Mouse scrolled (107, 524) with delta (0, 0)
Screenshot: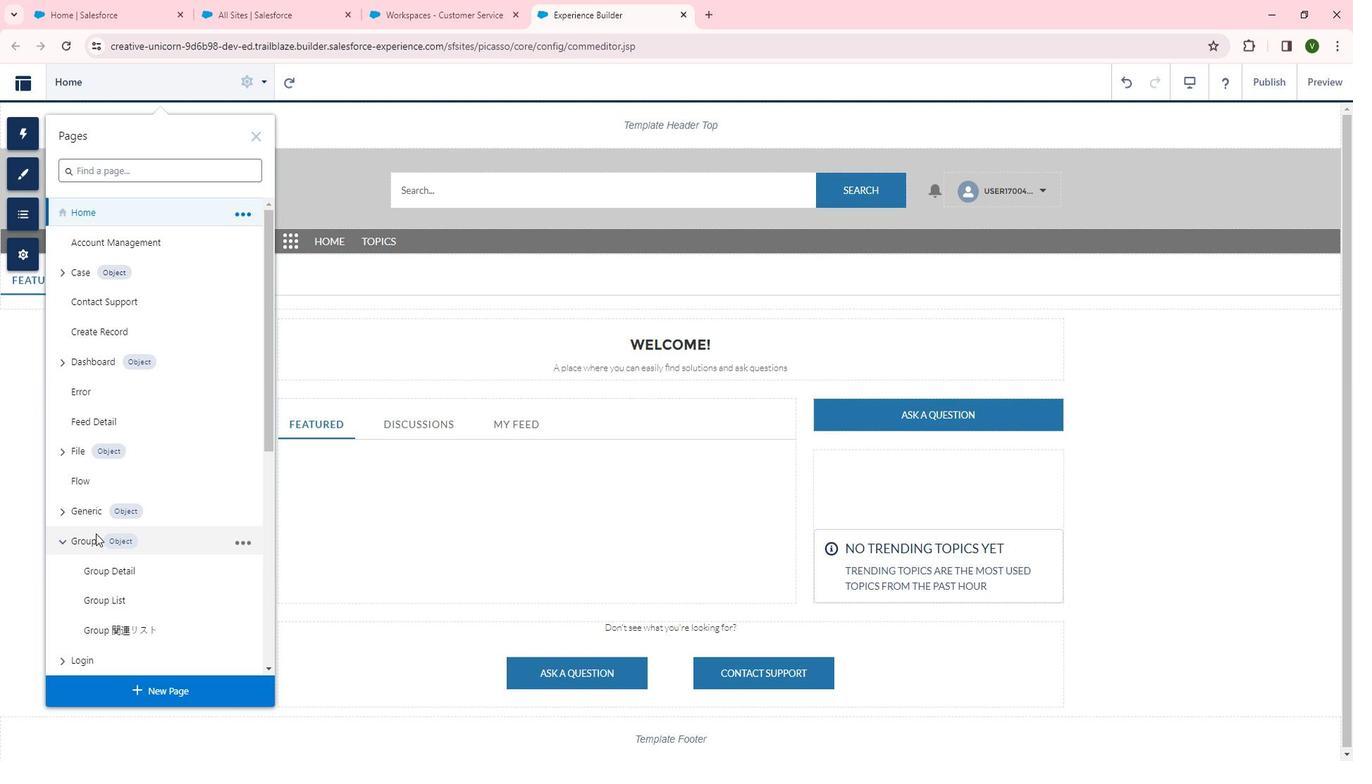 
Action: Mouse moved to (140, 421)
Screenshot: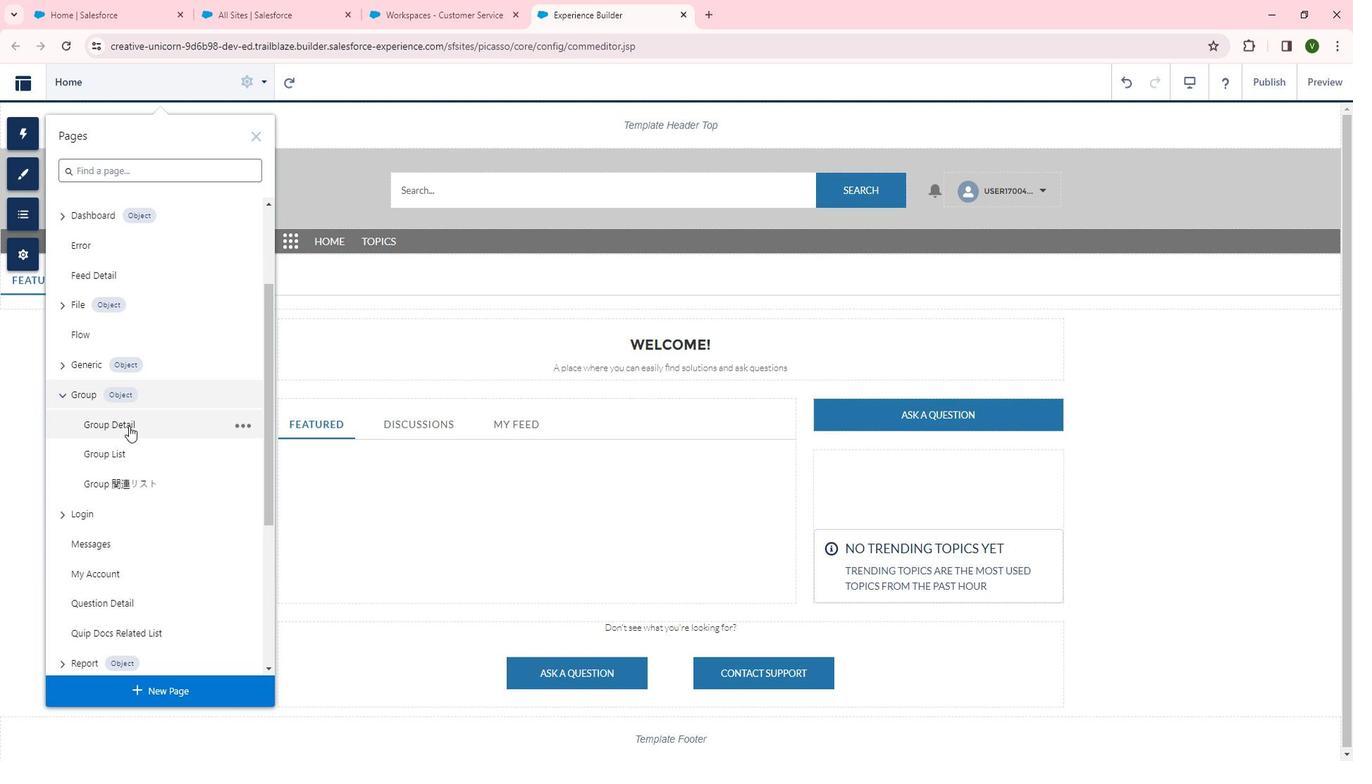 
Action: Mouse pressed left at (140, 421)
Screenshot: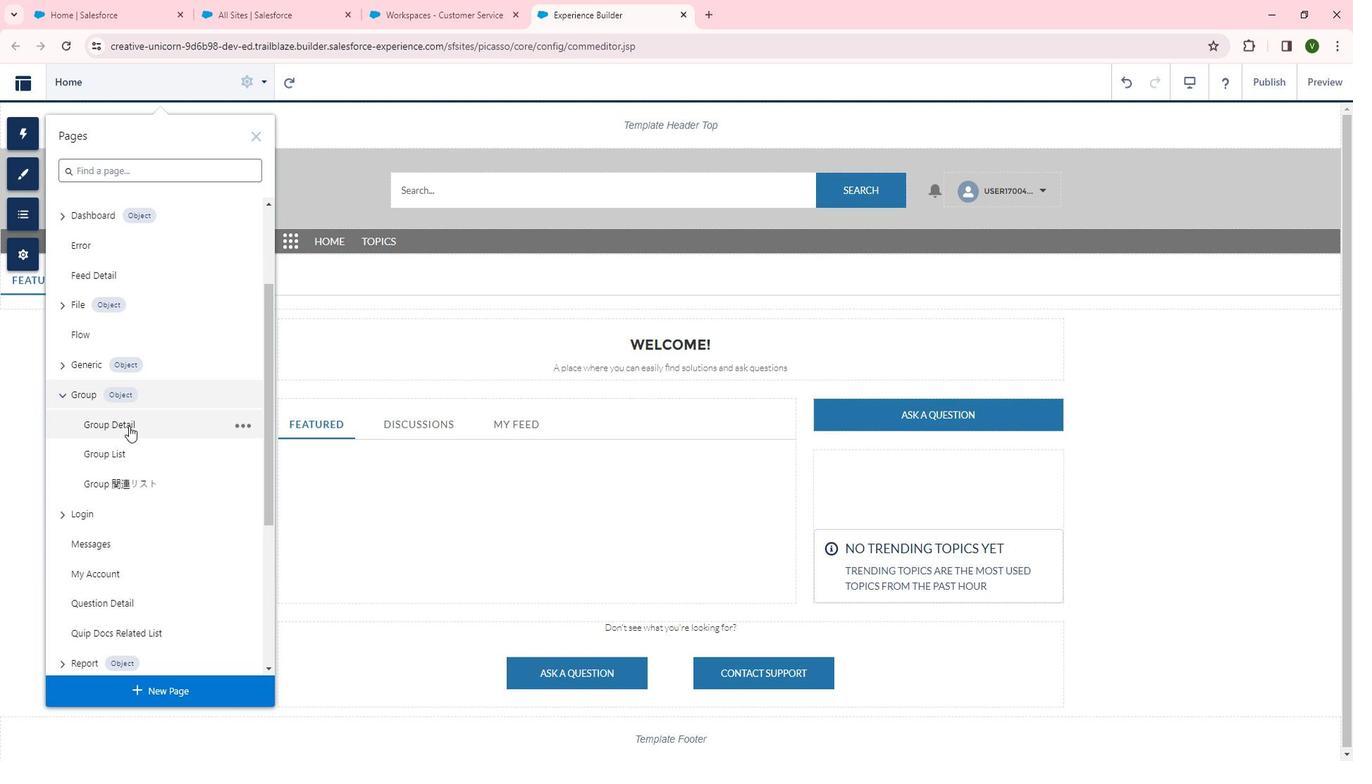 
Action: Mouse moved to (234, 83)
Screenshot: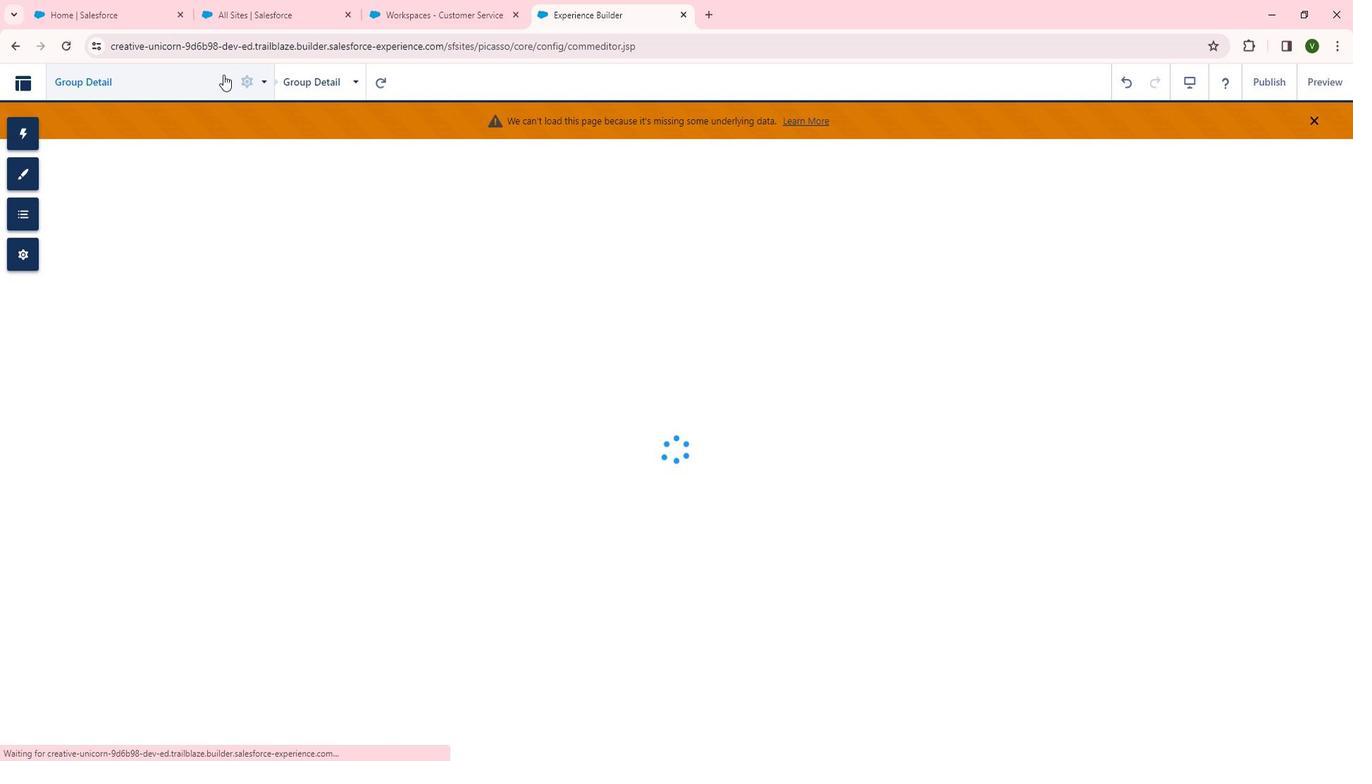 
Action: Mouse pressed left at (234, 83)
Screenshot: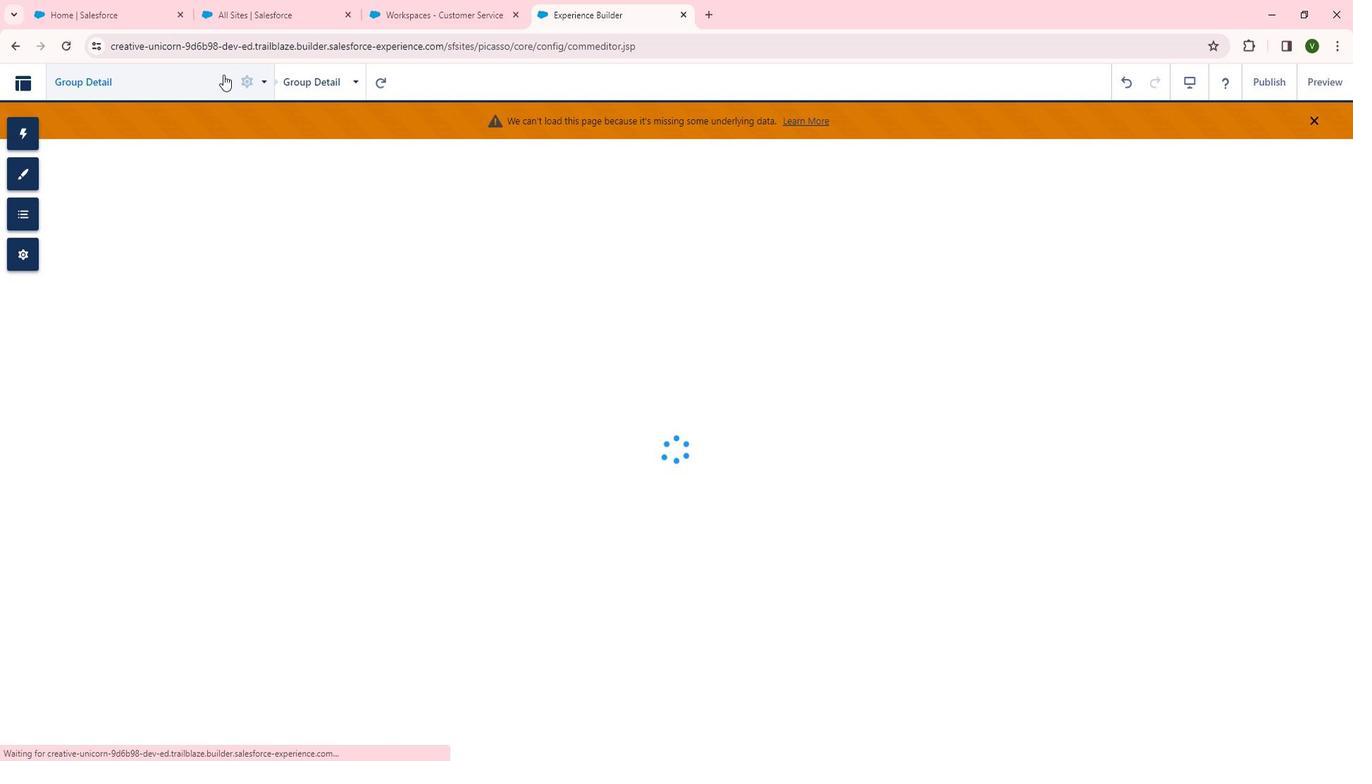 
Action: Mouse moved to (189, 478)
Screenshot: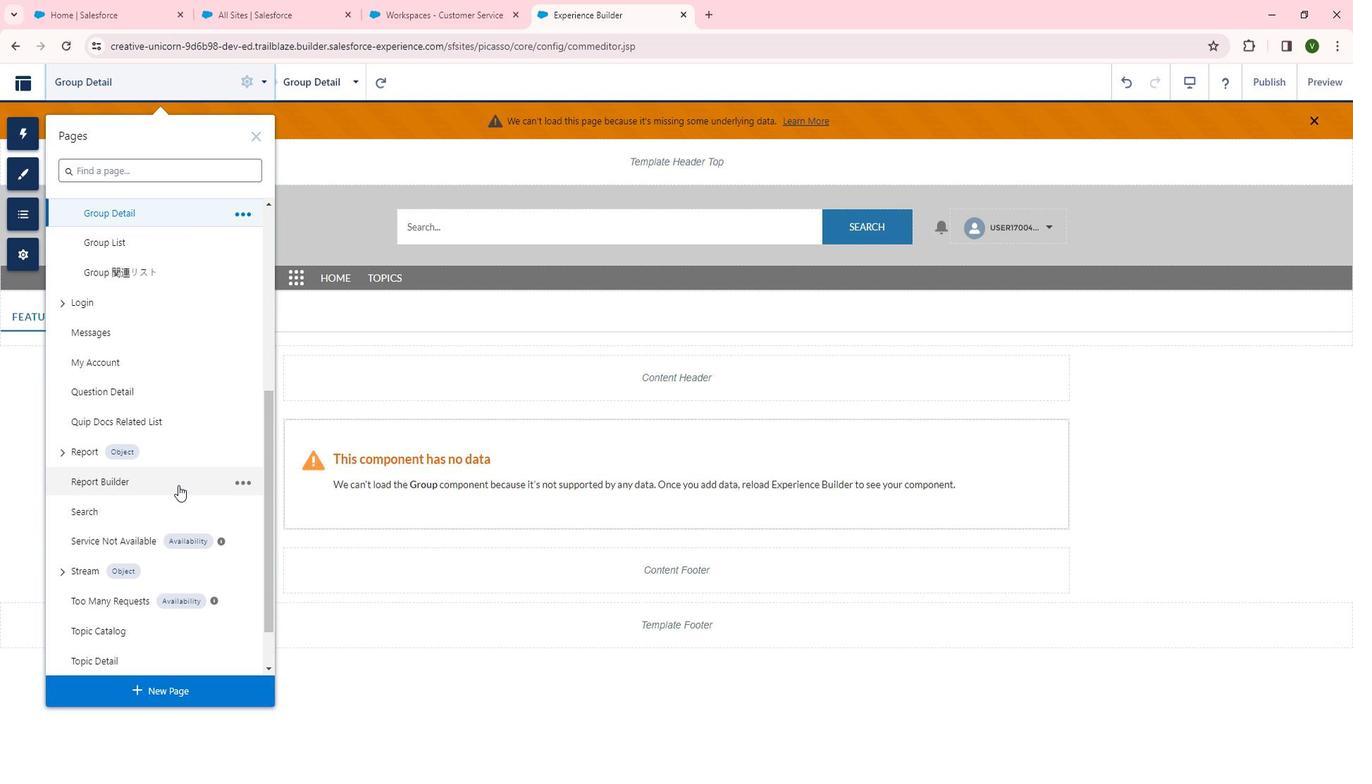 
Action: Mouse scrolled (189, 478) with delta (0, 0)
Screenshot: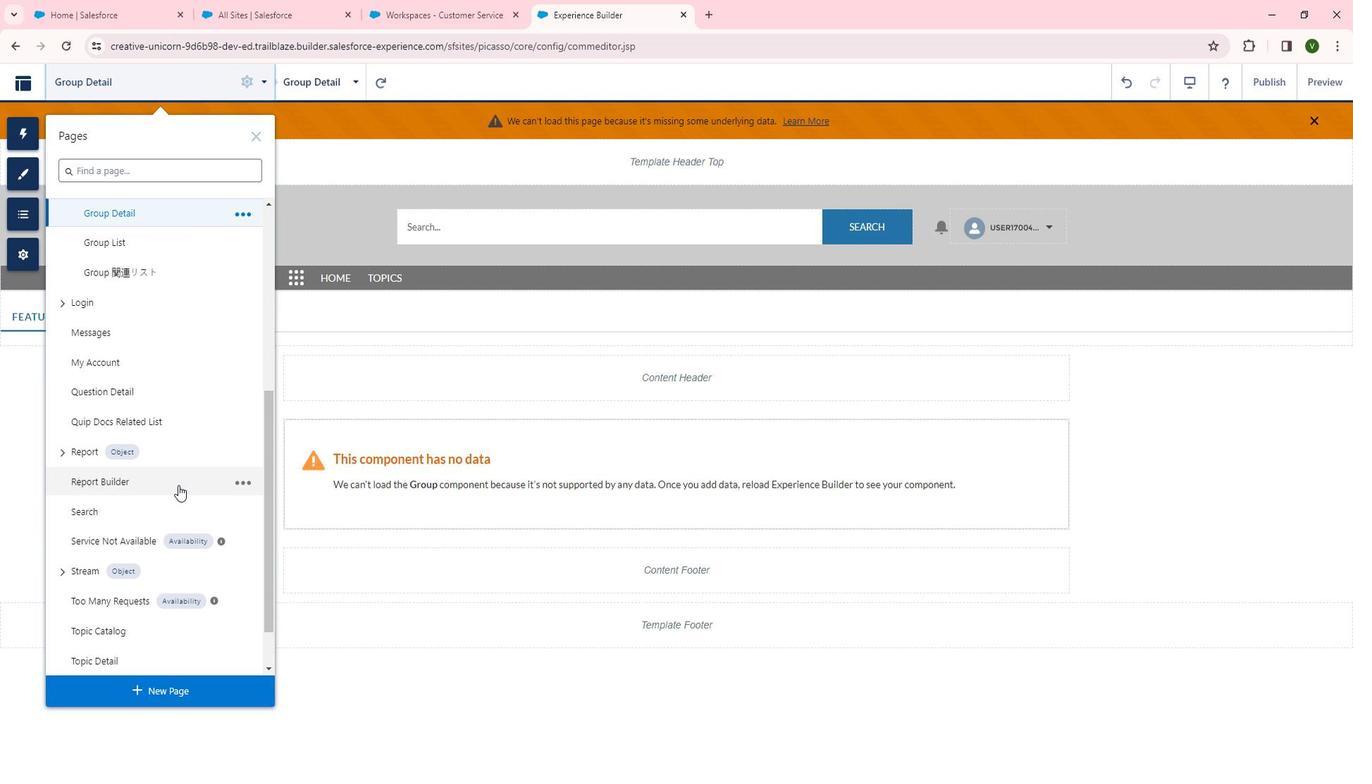 
Action: Mouse moved to (187, 425)
Screenshot: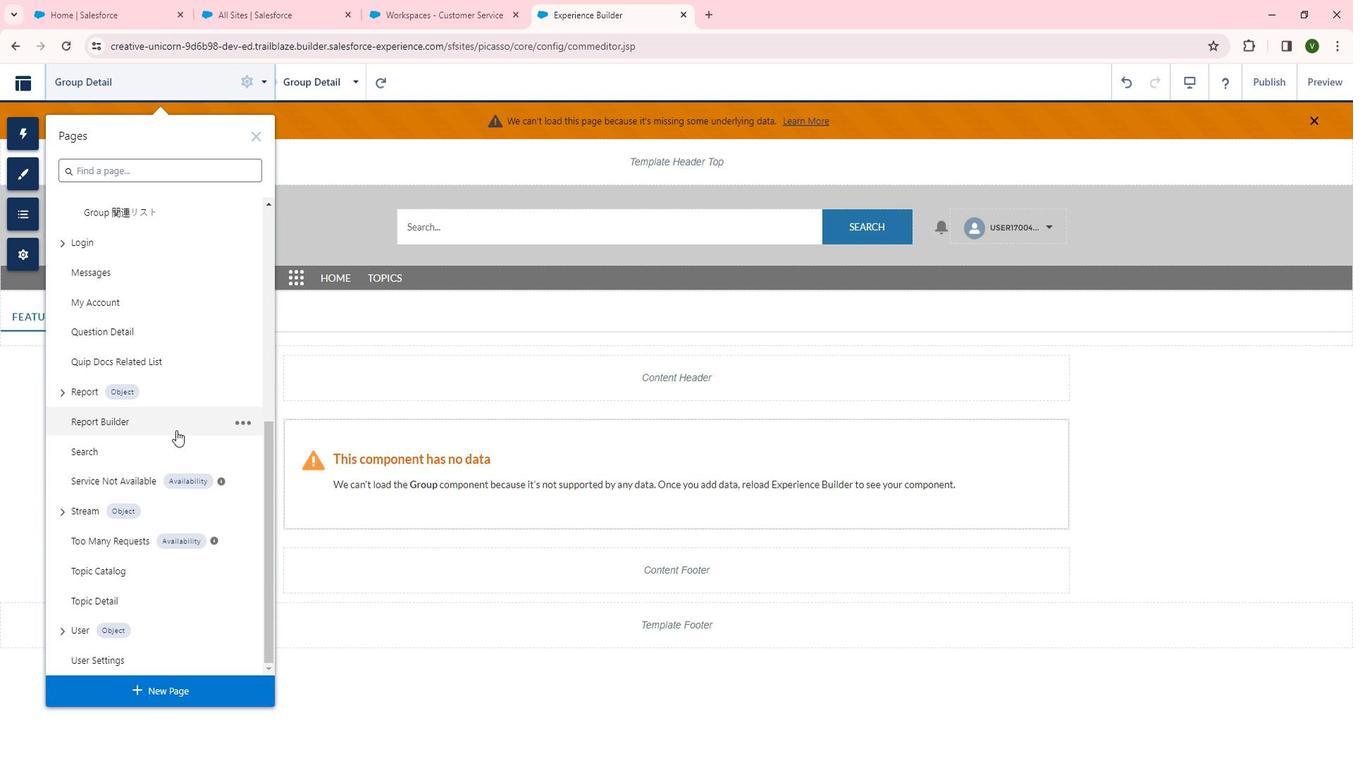 
Action: Mouse scrolled (187, 426) with delta (0, 0)
Screenshot: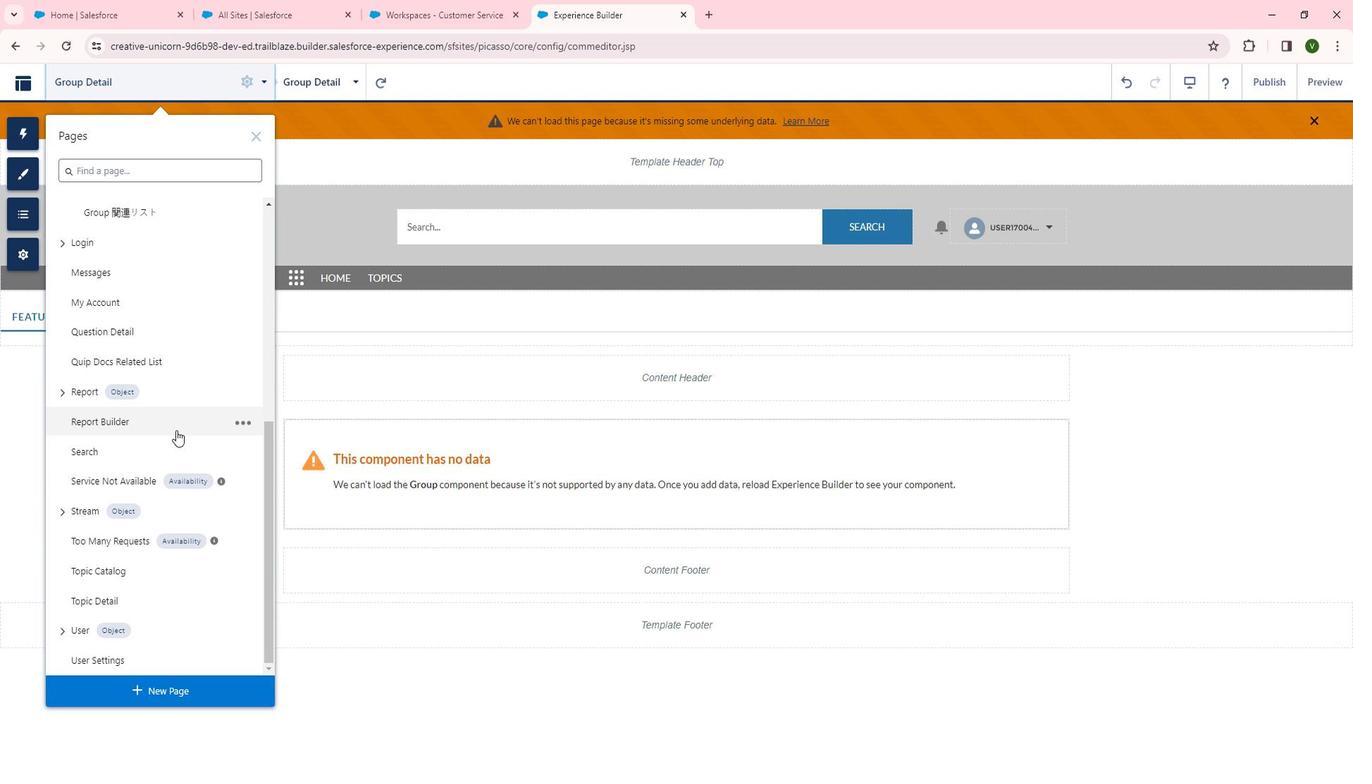 
Action: Mouse scrolled (187, 426) with delta (0, 0)
Screenshot: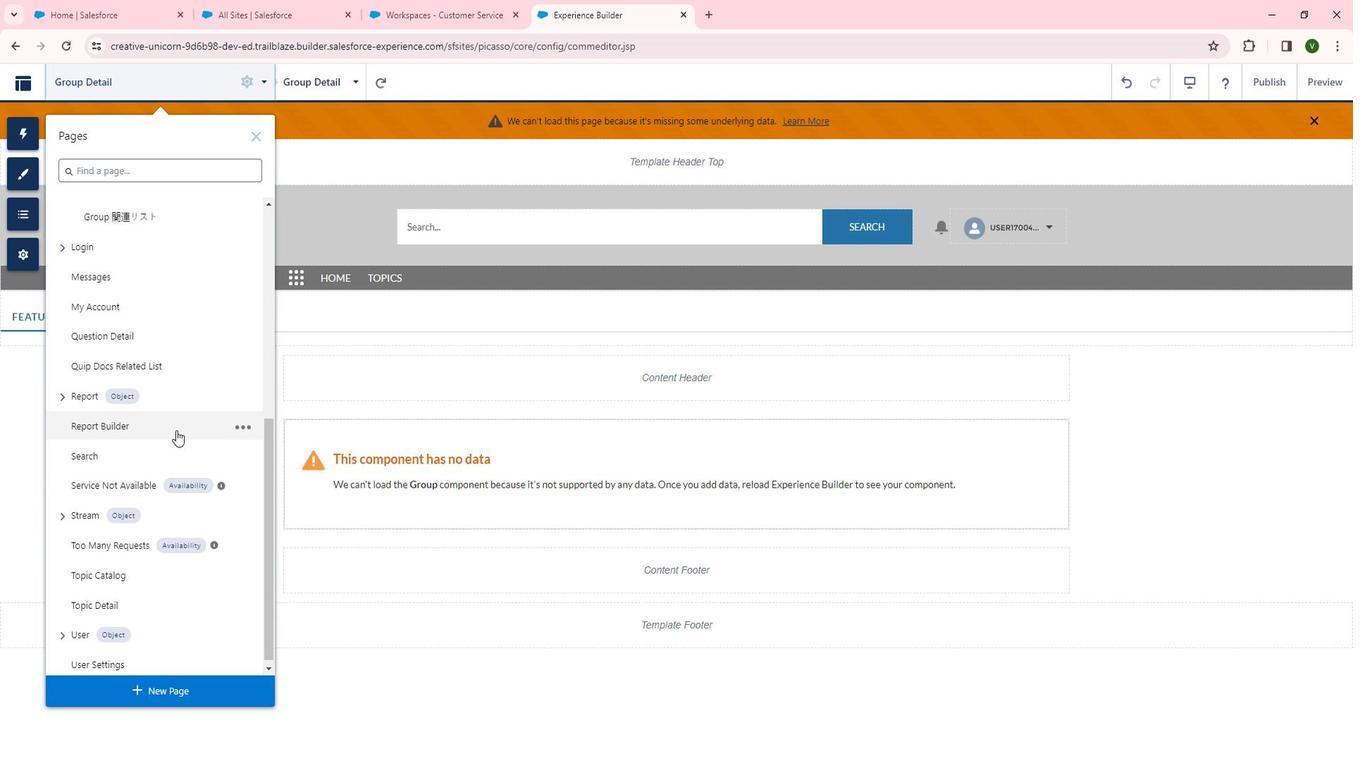 
Action: Mouse scrolled (187, 426) with delta (0, 0)
Screenshot: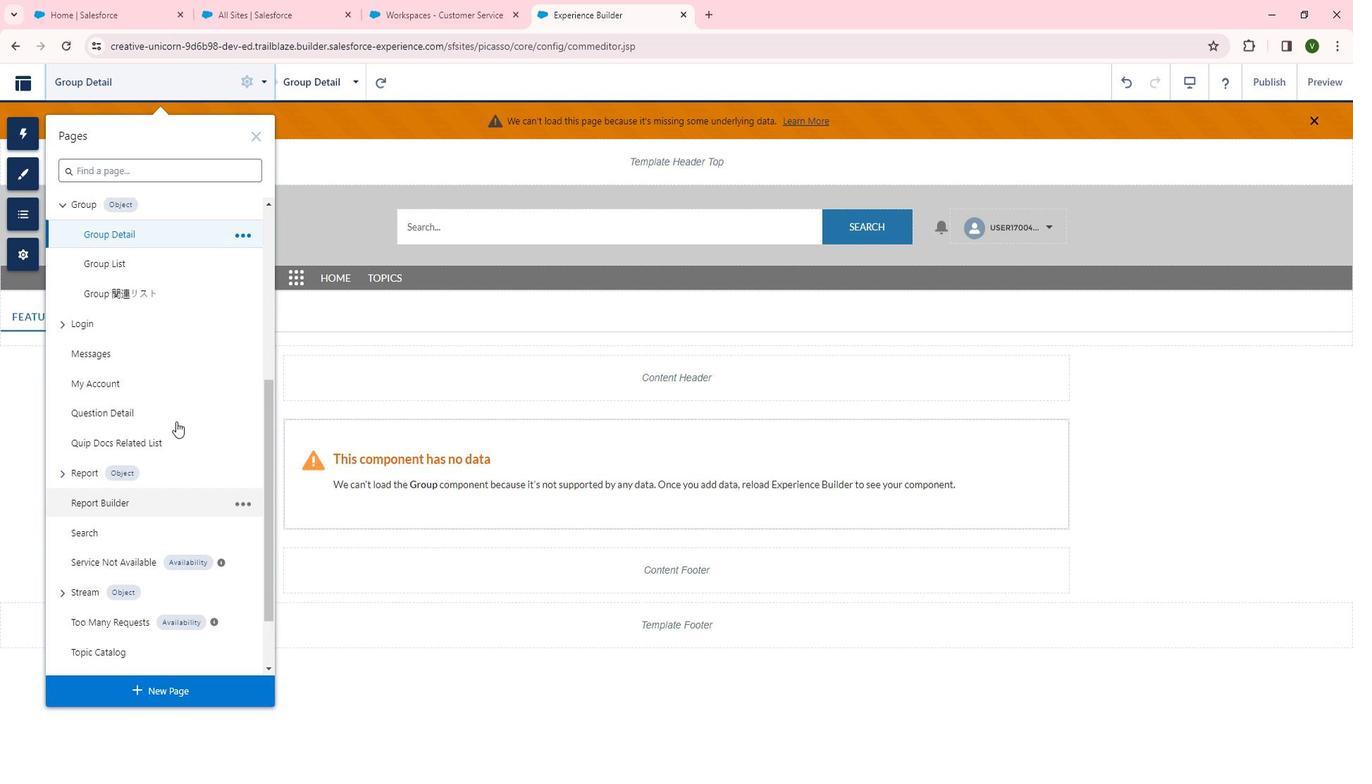 
Action: Mouse moved to (253, 369)
Screenshot: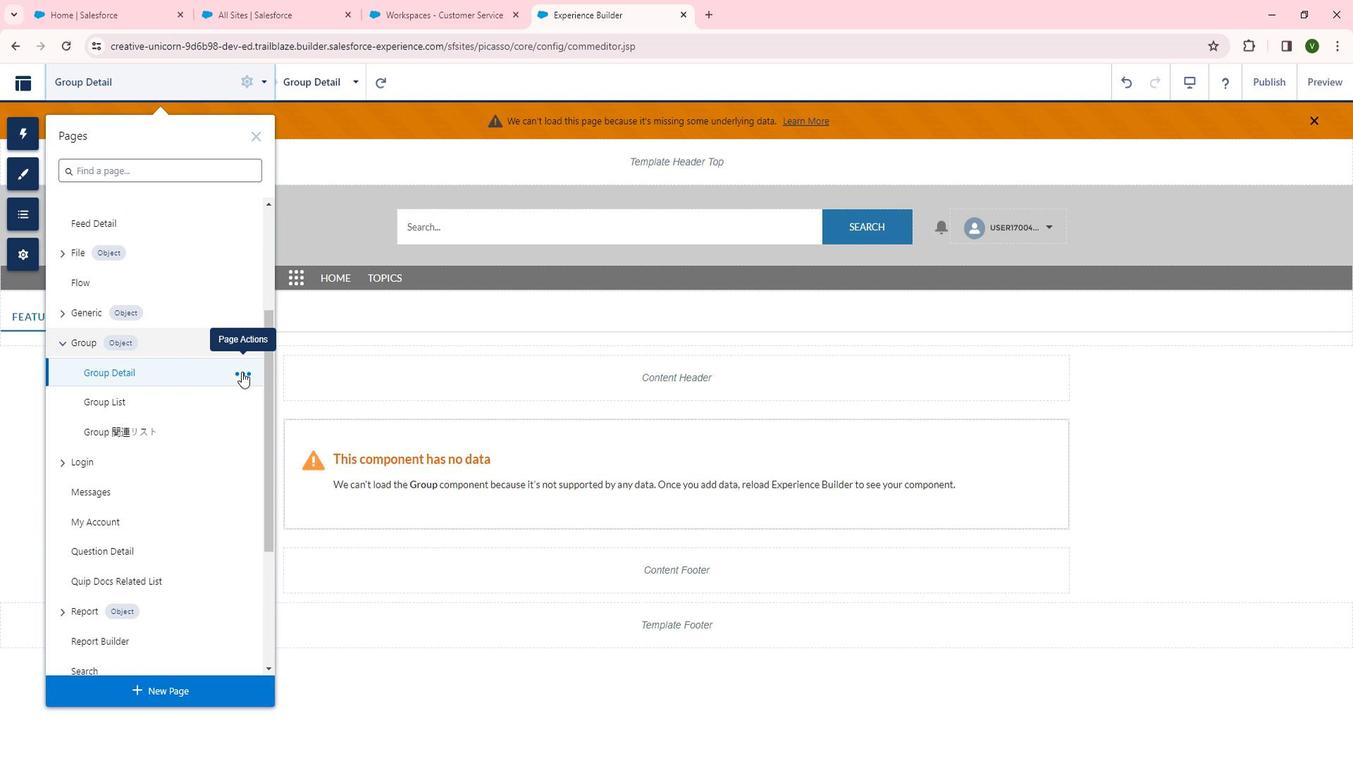 
Action: Mouse pressed left at (253, 369)
Screenshot: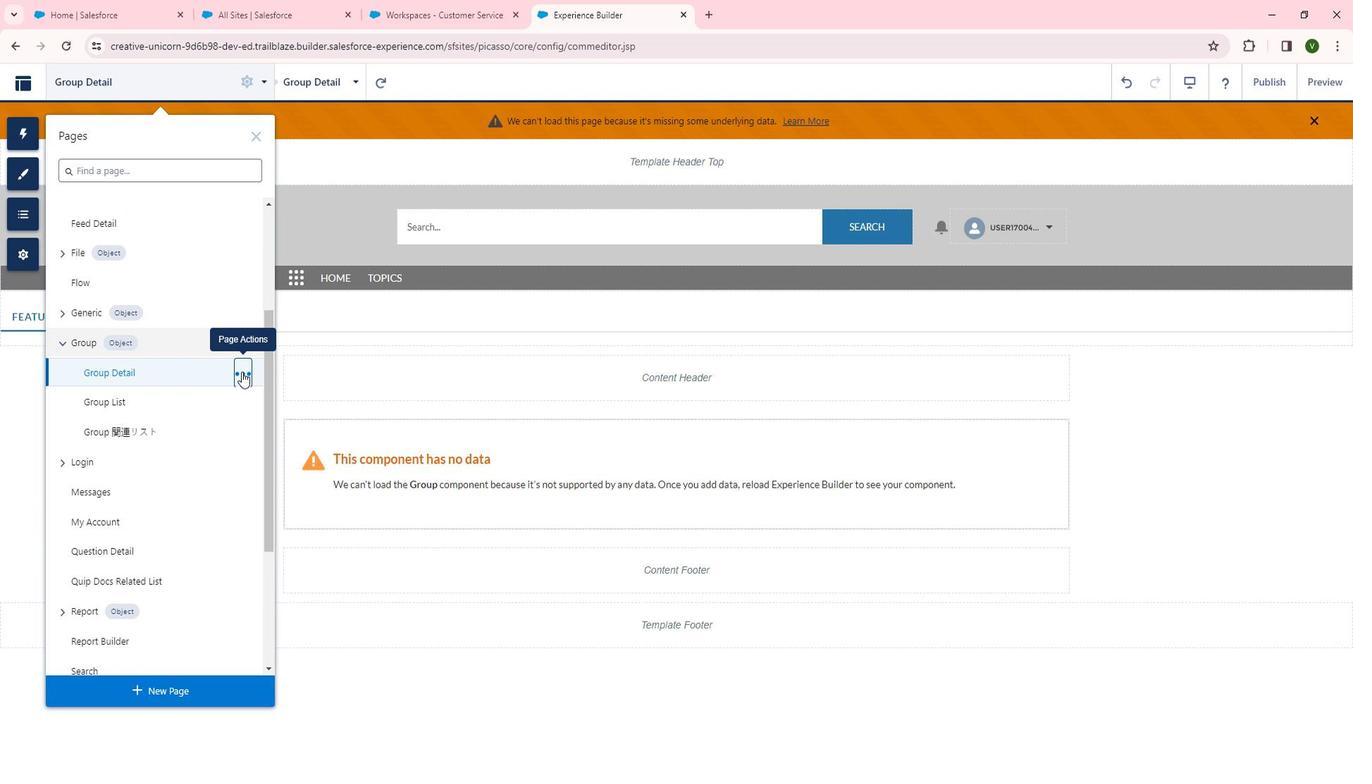 
Action: Mouse moved to (330, 374)
Screenshot: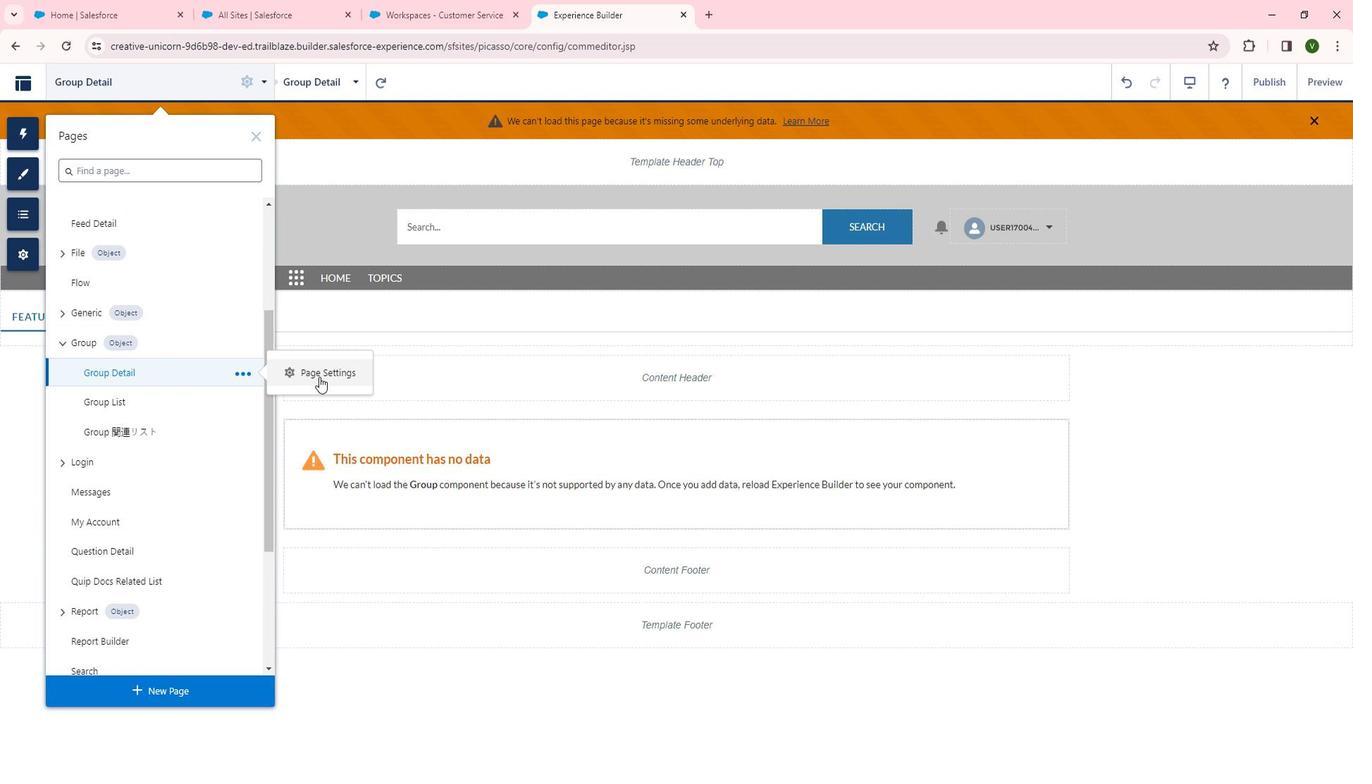 
Action: Mouse pressed left at (330, 374)
Screenshot: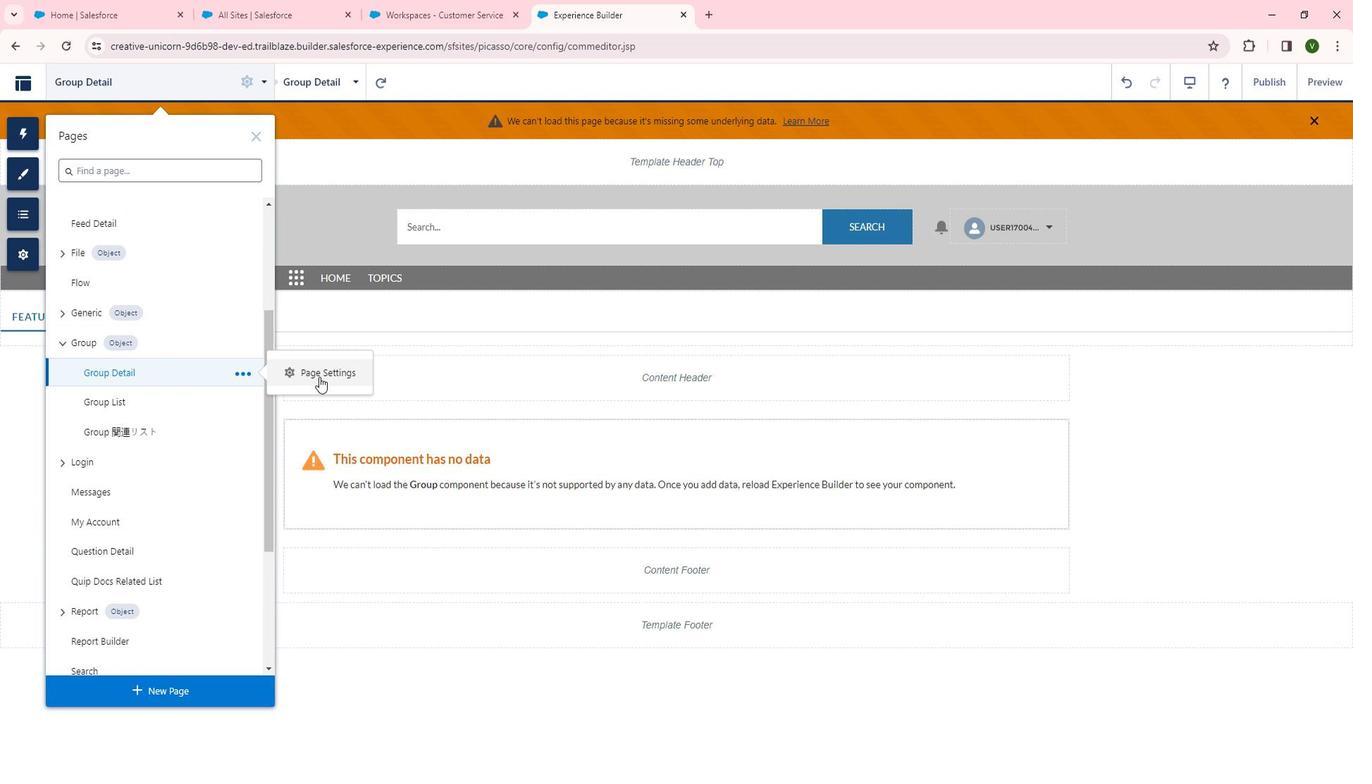 
Action: Mouse moved to (446, 141)
Screenshot: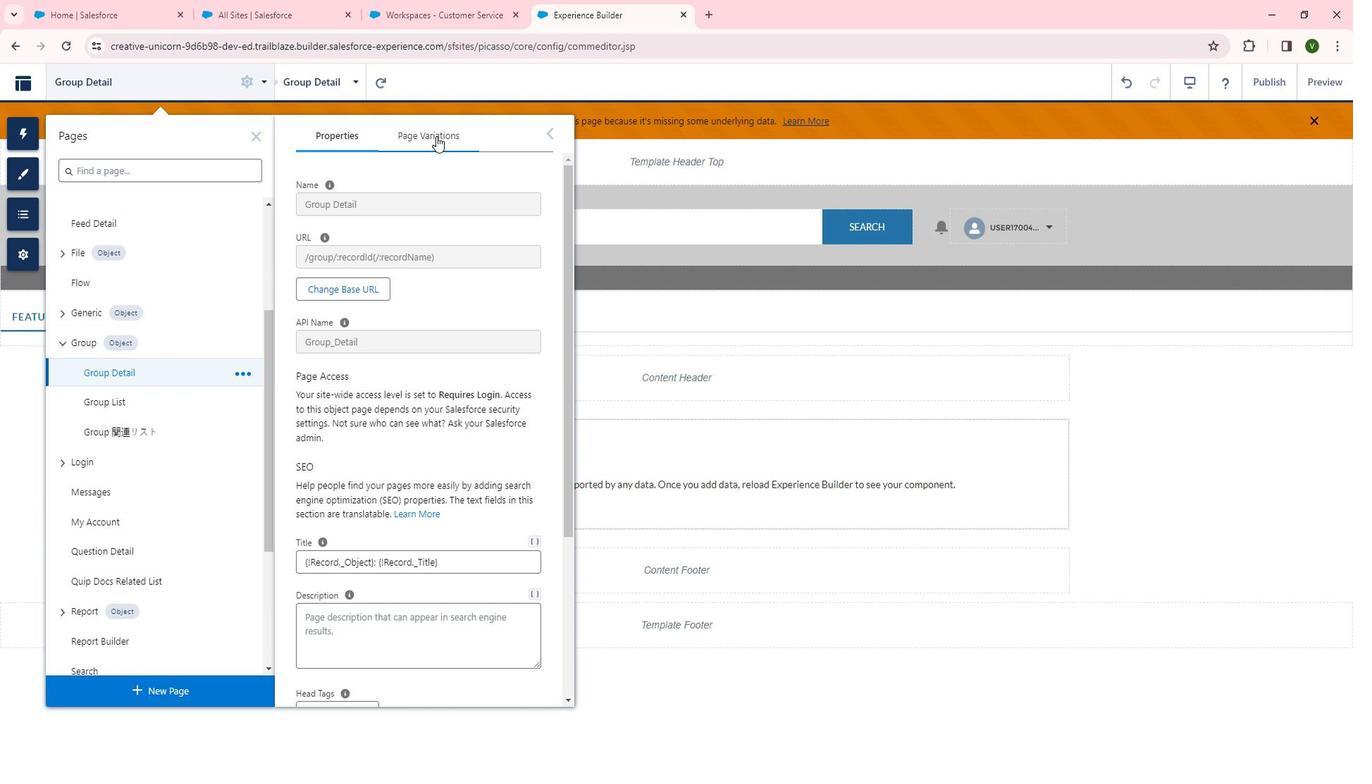 
Action: Mouse pressed left at (446, 141)
Screenshot: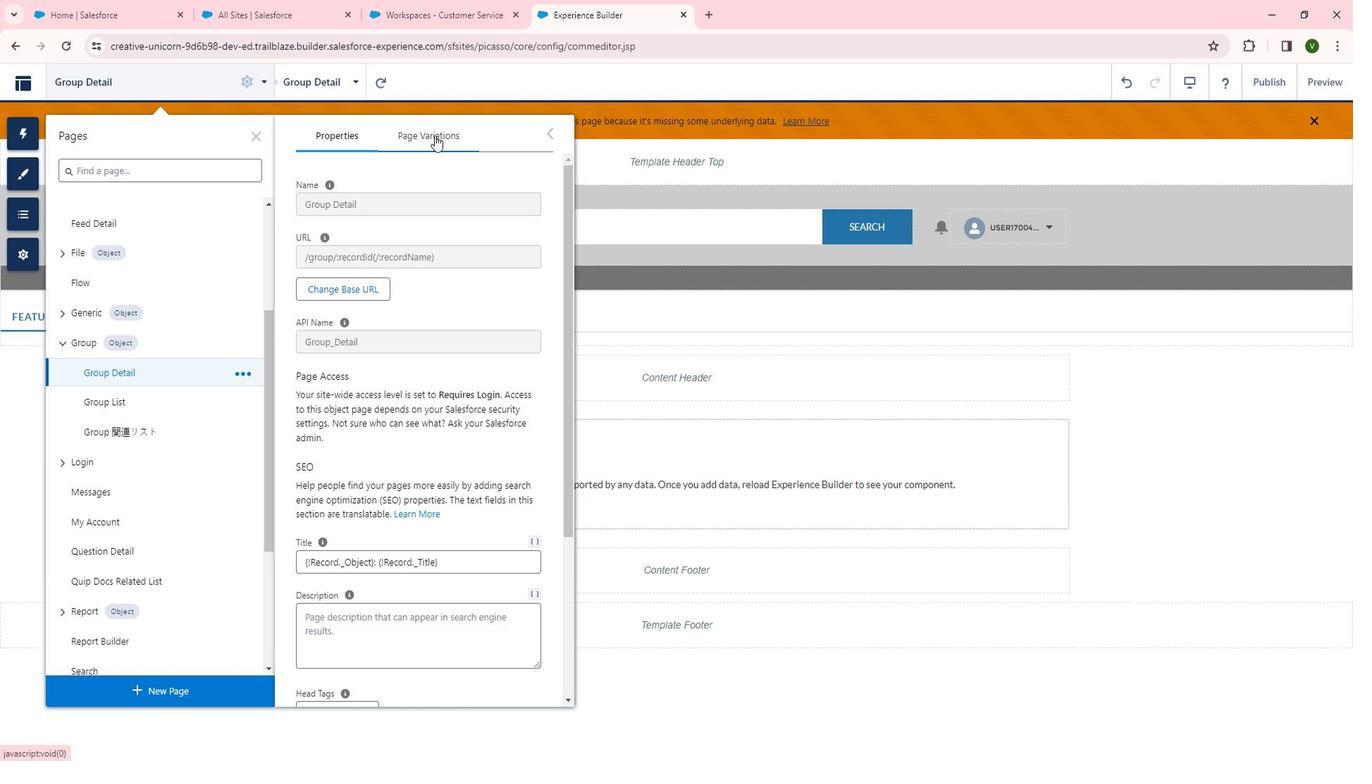 
Action: Mouse moved to (875, 314)
Screenshot: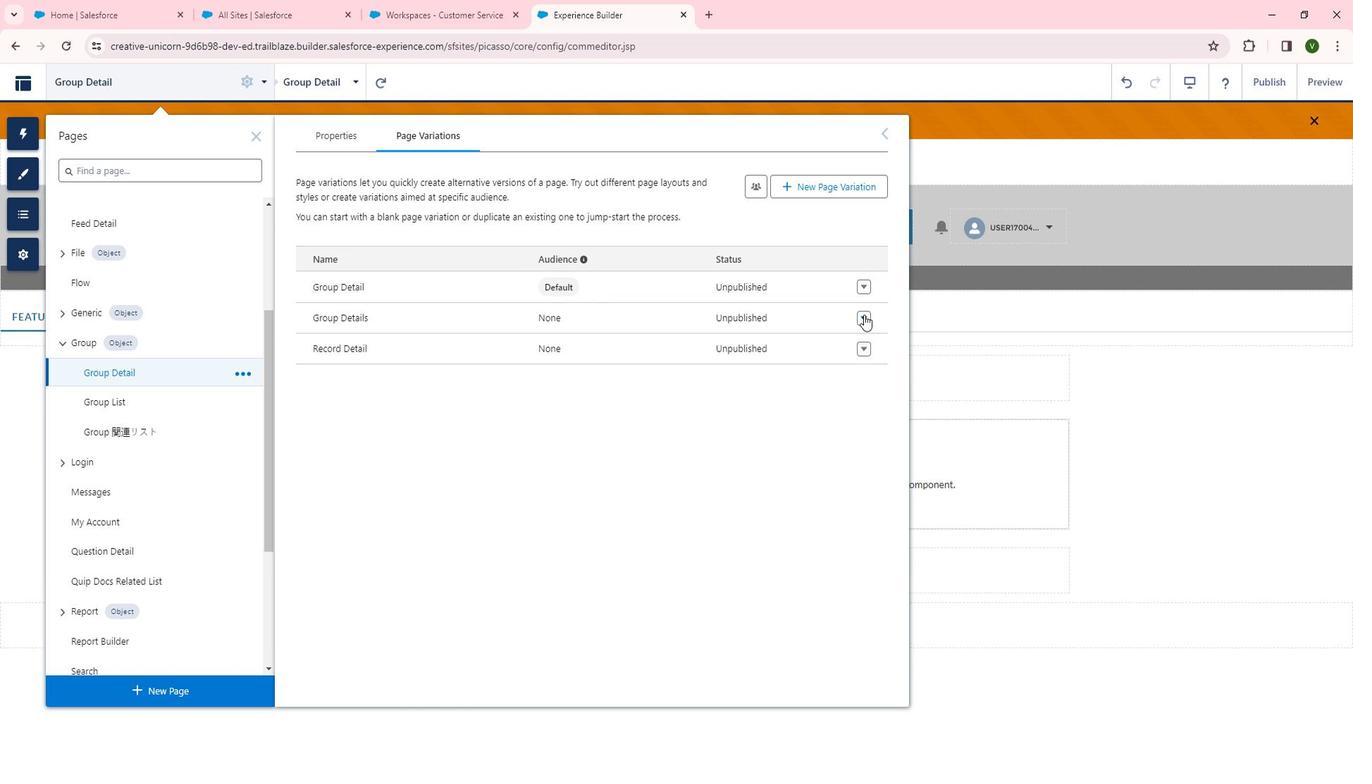 
Action: Mouse pressed left at (875, 314)
Screenshot: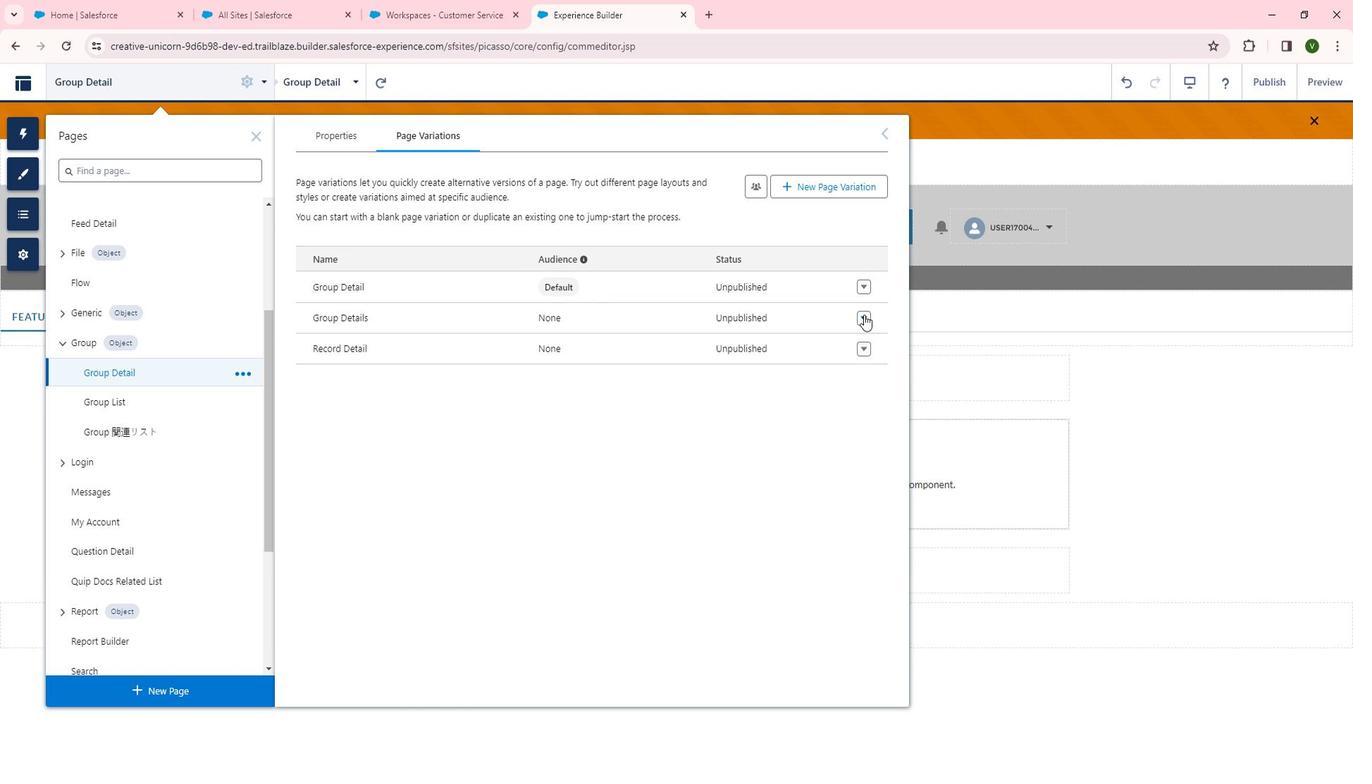 
Action: Mouse moved to (856, 532)
Screenshot: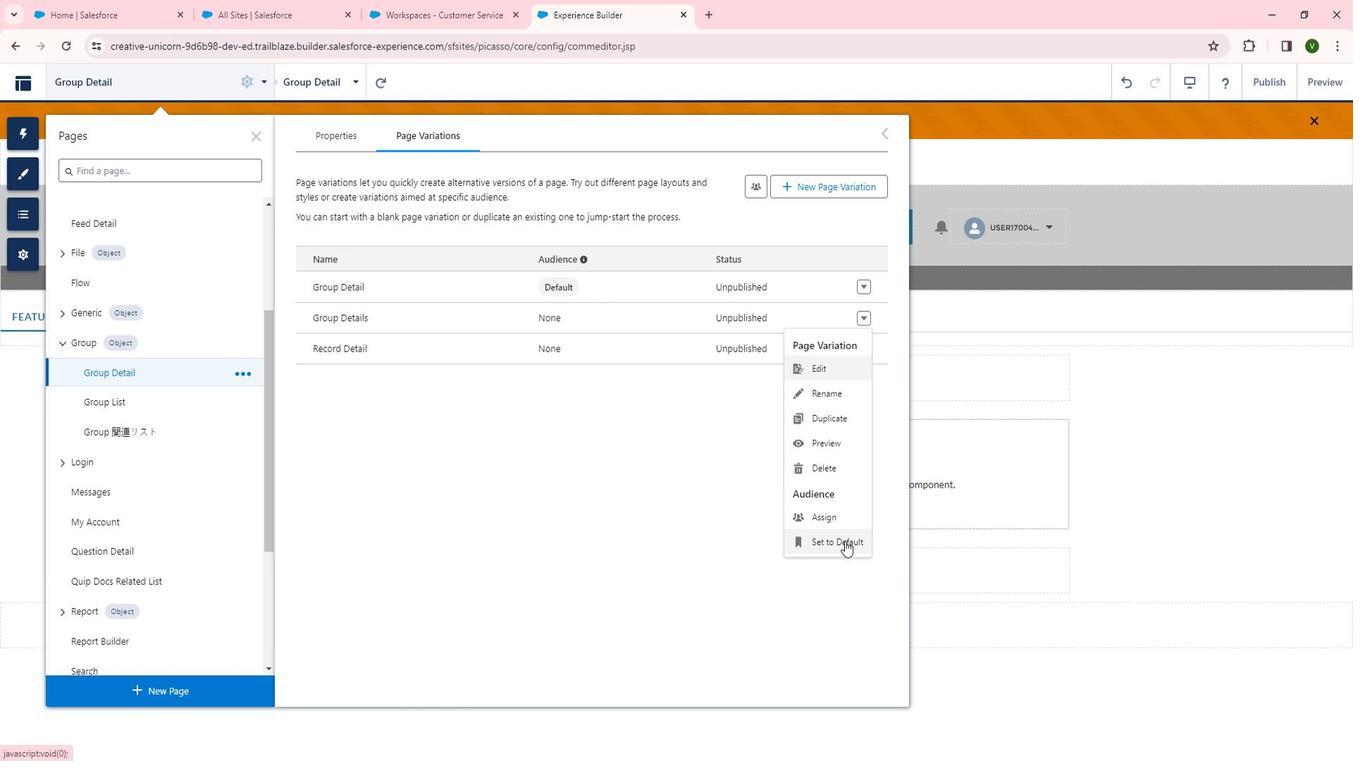 
Action: Mouse pressed left at (856, 532)
Screenshot: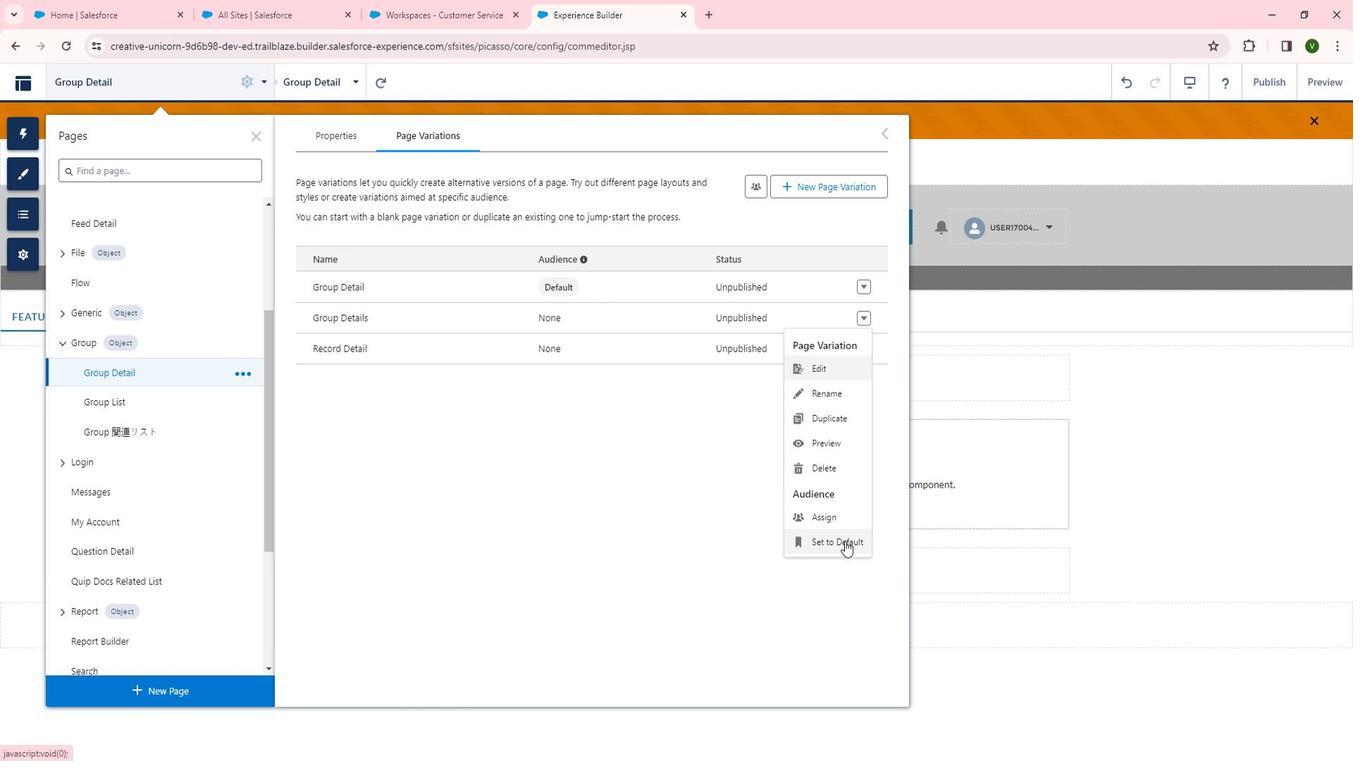 
Action: Mouse moved to (854, 533)
Screenshot: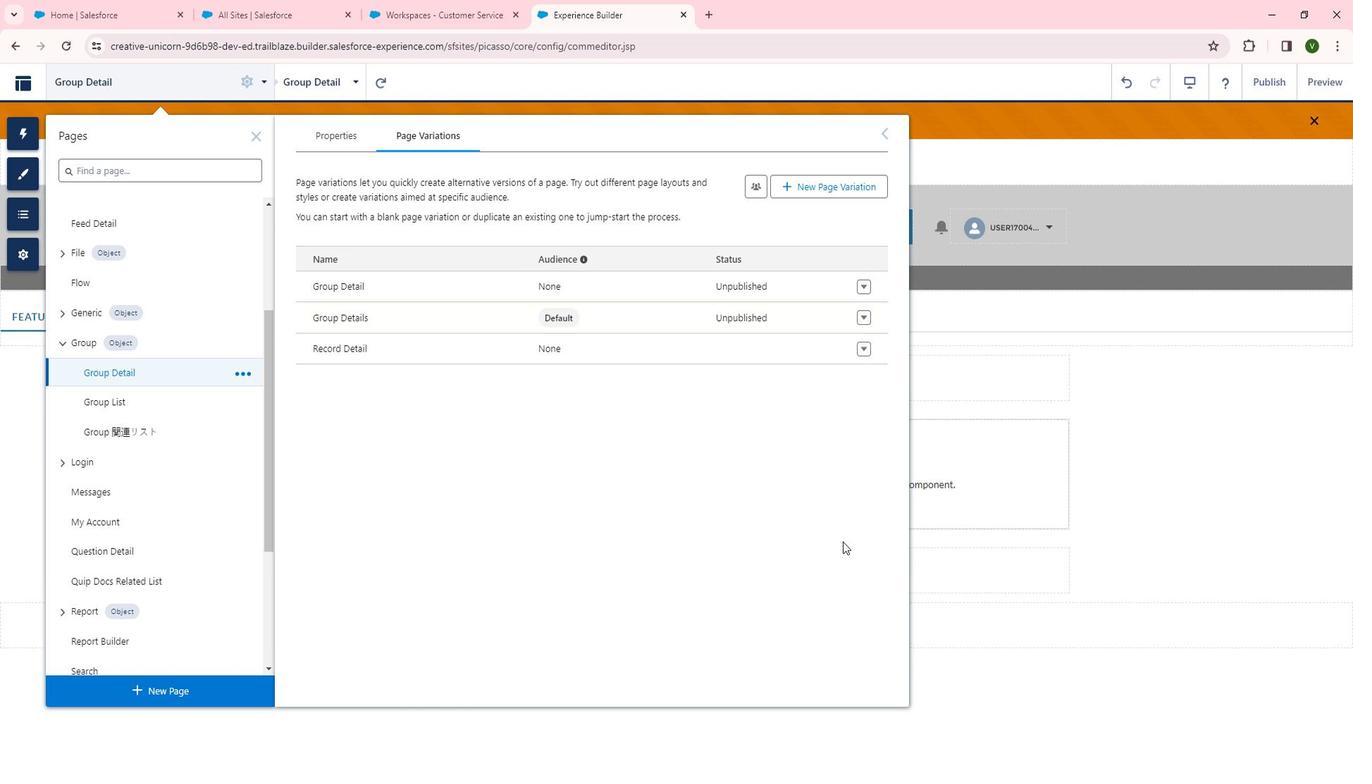 
